 Task: Search one way flight ticket for 4 adults, 2 children, 2 infants in seat and 1 infant on lap in economy from Billings: Billings Logan International Airport to Jackson: Jackson Hole Airport on 5-2-2023. Choice of flights is Westjet. Price is upto 90000. Outbound departure time preference is 16:30.
Action: Mouse moved to (323, 279)
Screenshot: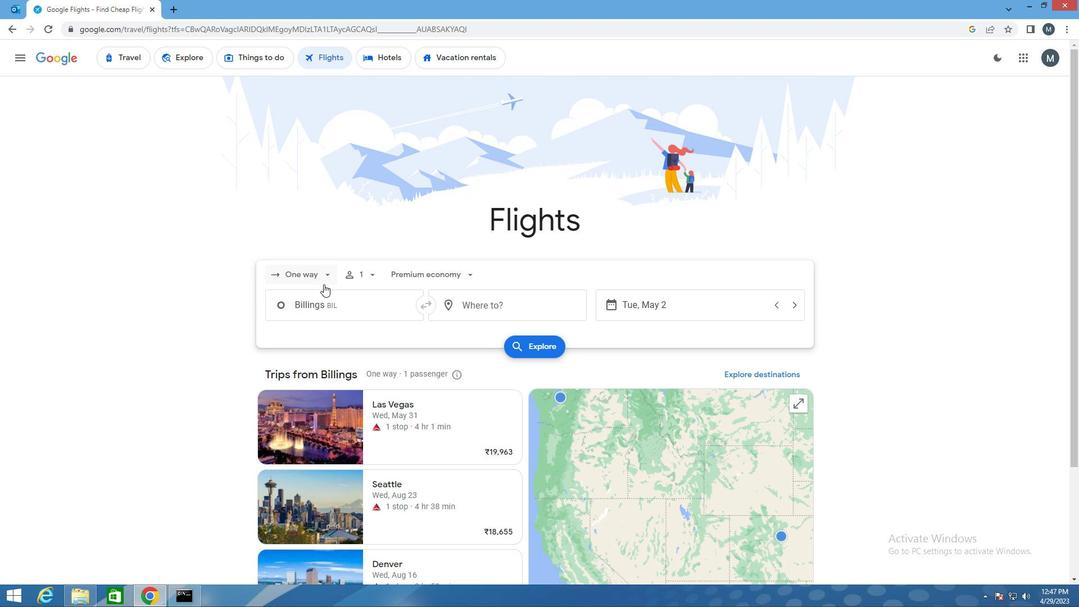 
Action: Mouse pressed left at (323, 279)
Screenshot: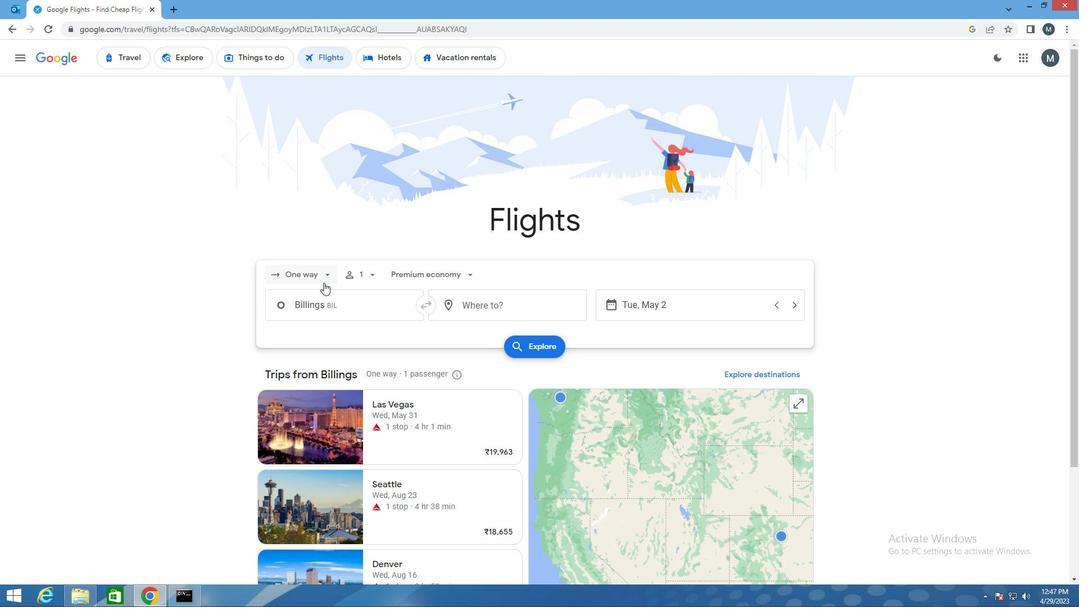 
Action: Mouse moved to (330, 330)
Screenshot: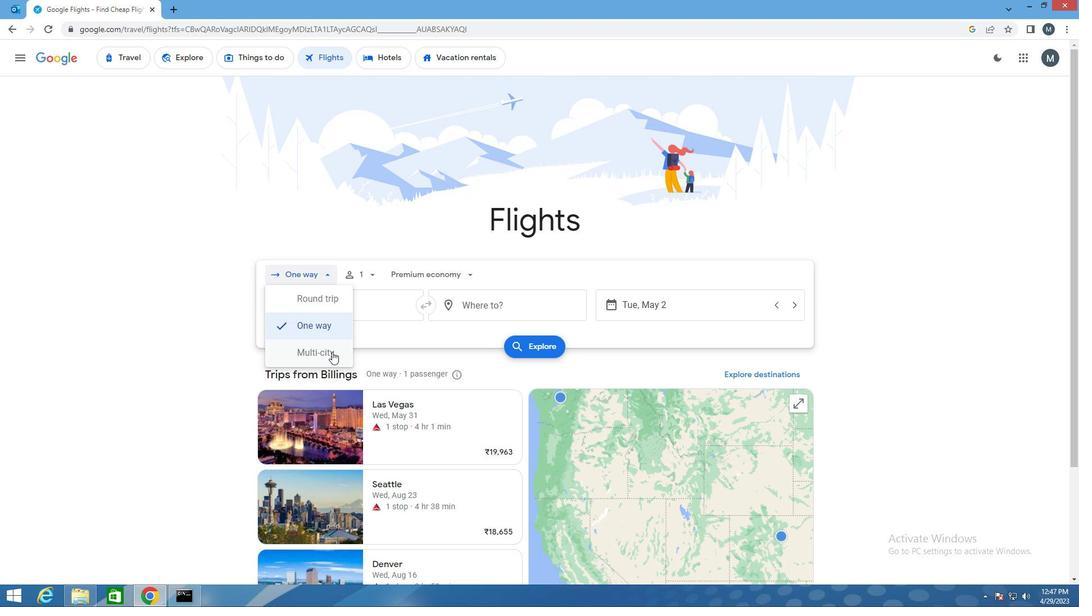 
Action: Mouse pressed left at (330, 330)
Screenshot: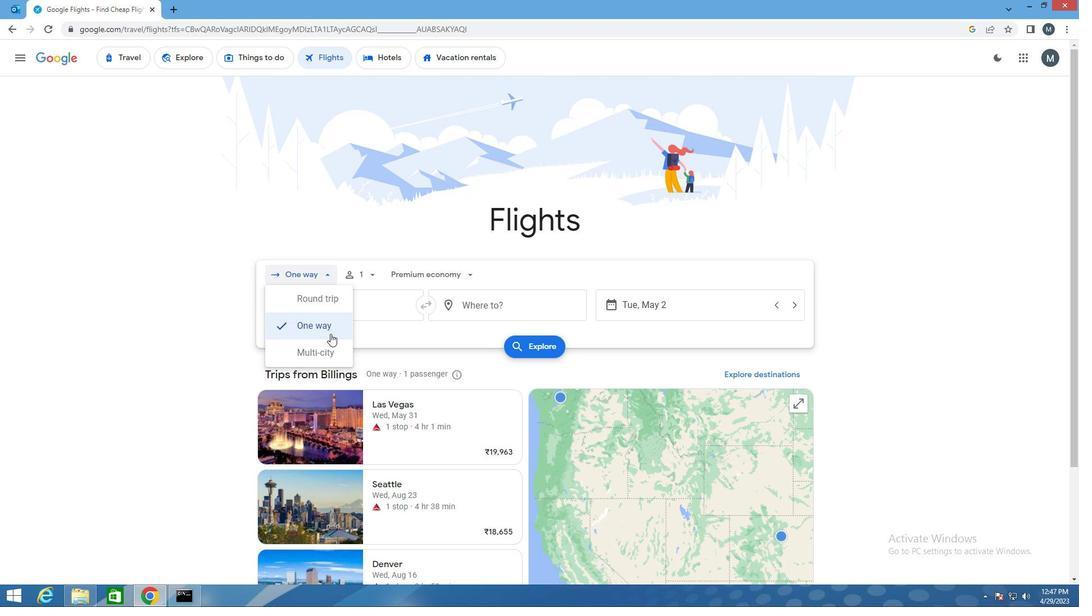 
Action: Mouse moved to (374, 282)
Screenshot: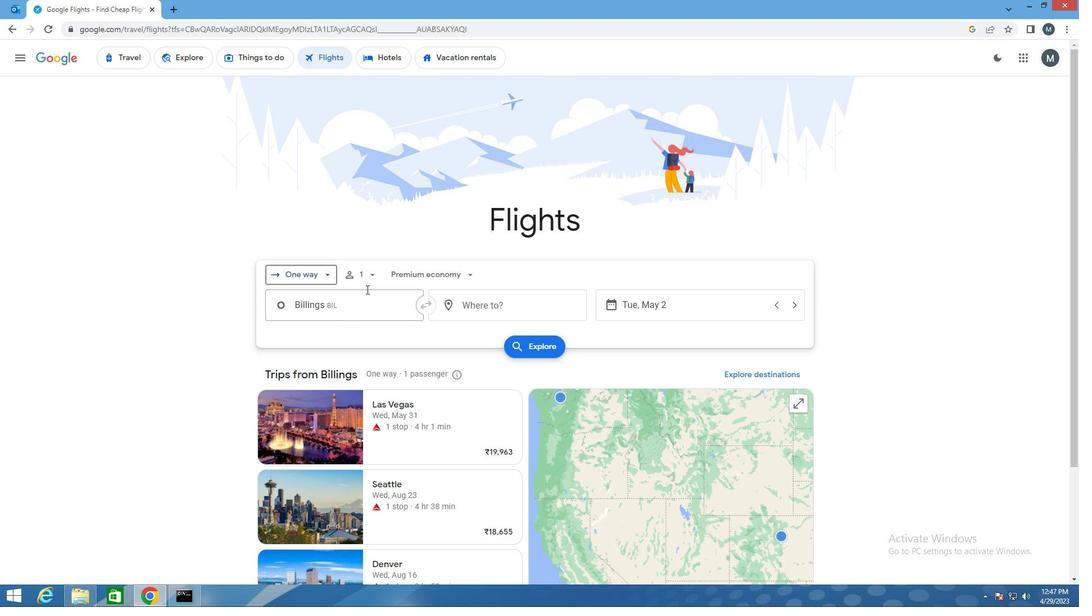
Action: Mouse pressed left at (374, 282)
Screenshot: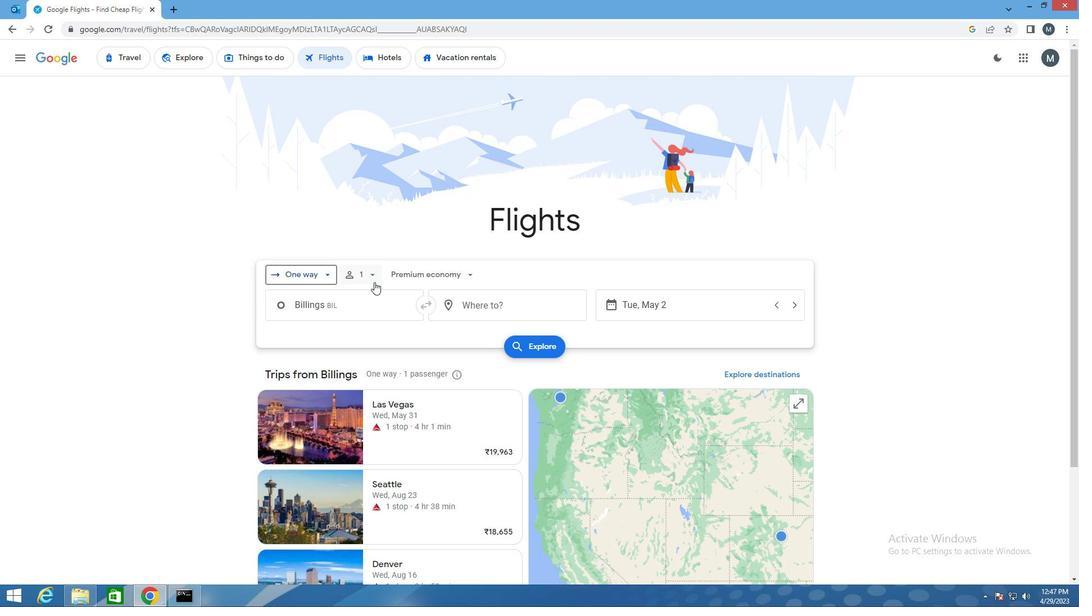 
Action: Mouse moved to (466, 301)
Screenshot: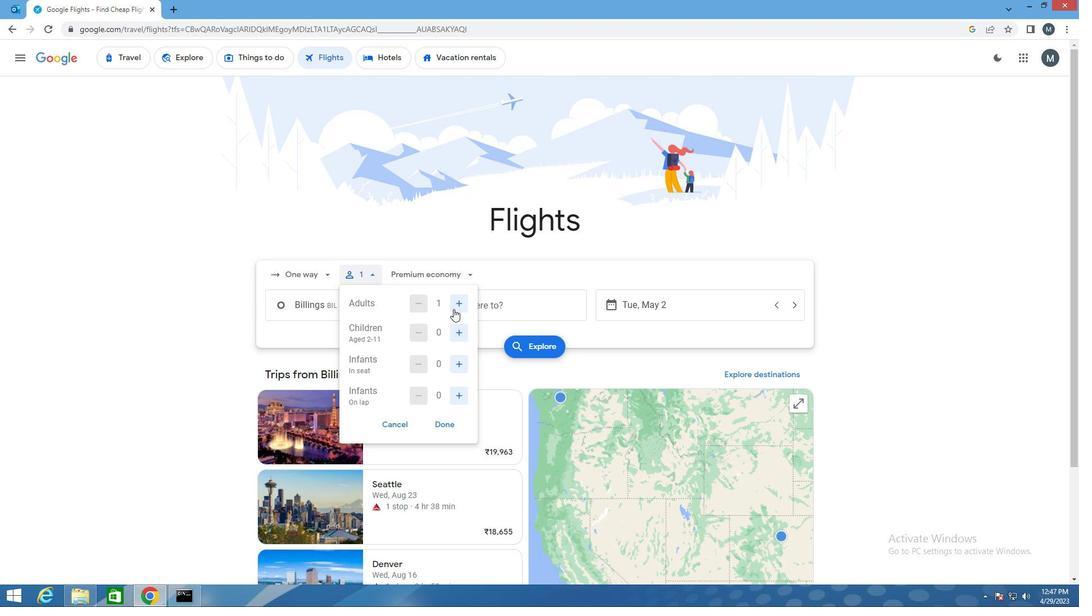 
Action: Mouse pressed left at (466, 301)
Screenshot: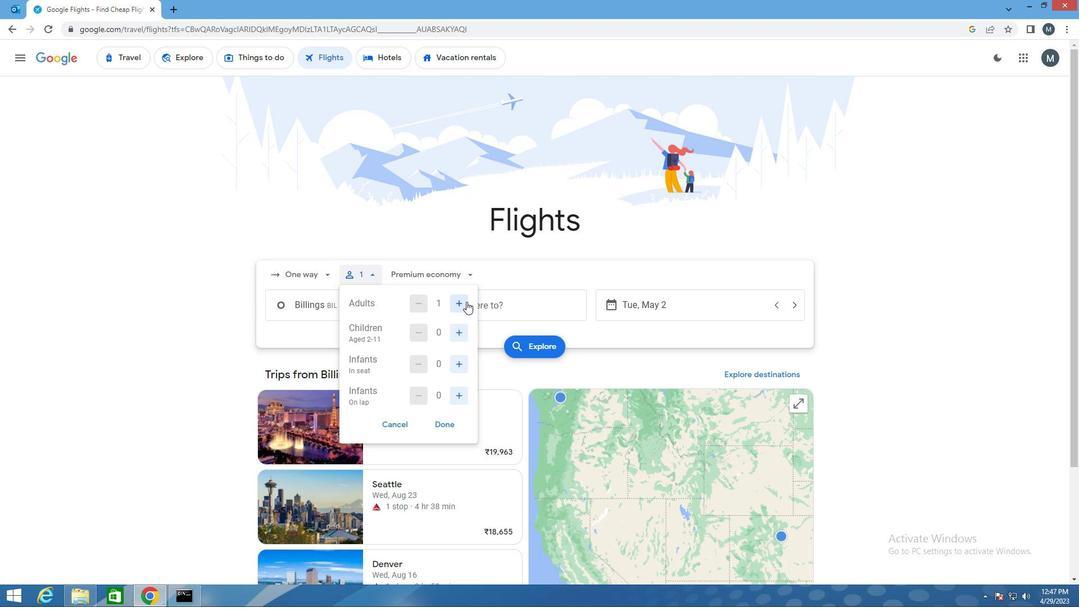 
Action: Mouse moved to (466, 301)
Screenshot: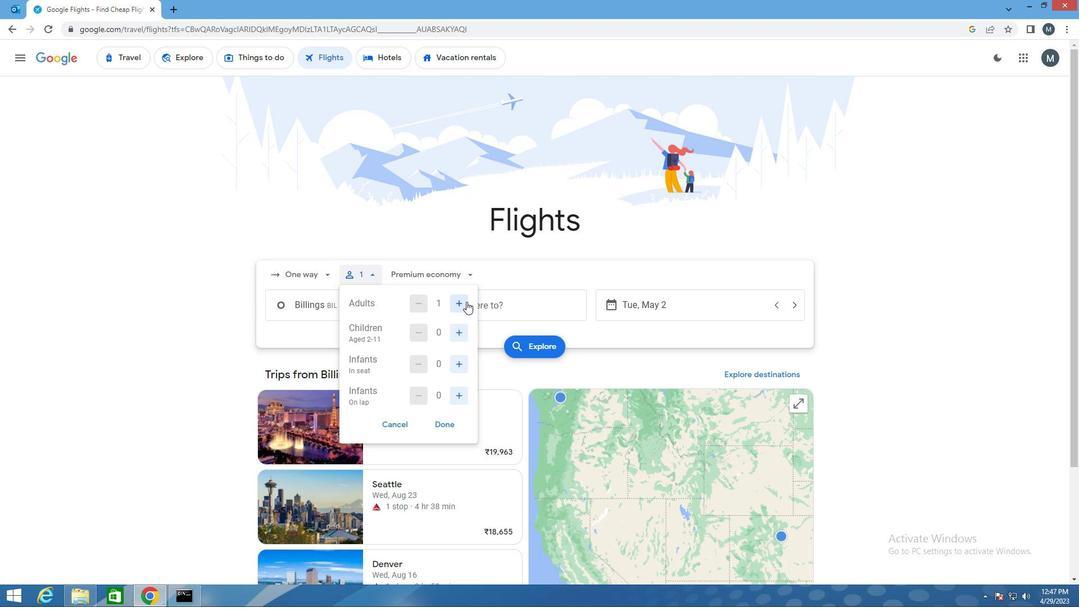 
Action: Mouse pressed left at (466, 301)
Screenshot: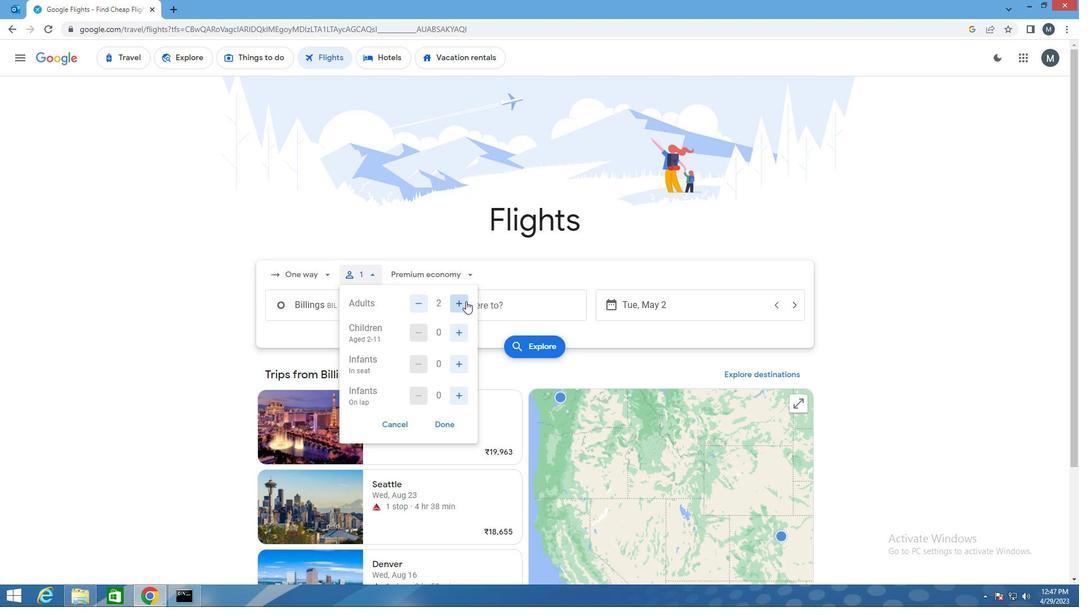 
Action: Mouse pressed left at (466, 301)
Screenshot: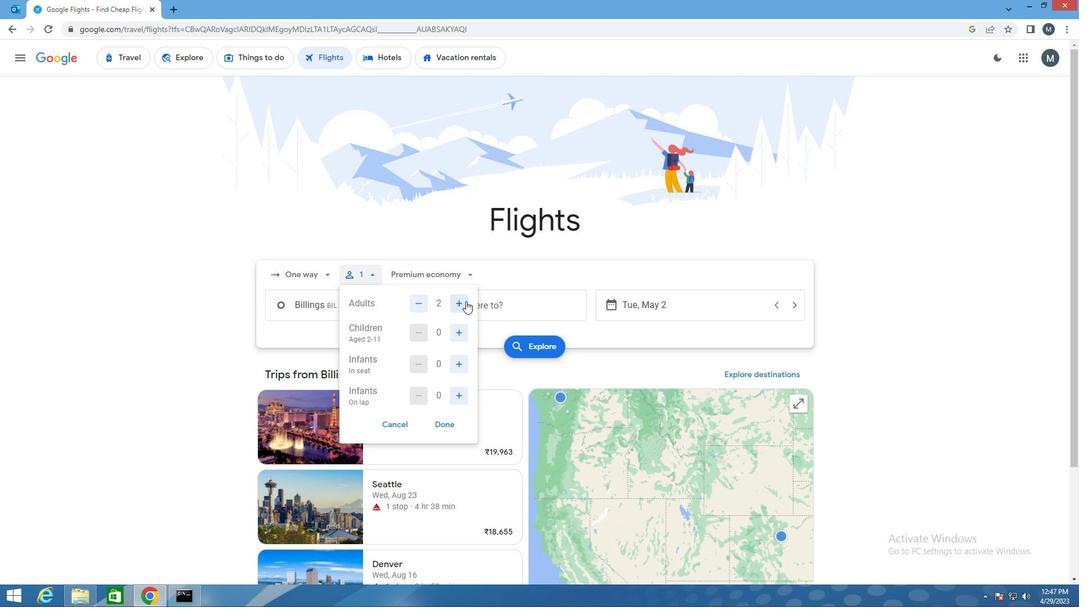 
Action: Mouse moved to (463, 330)
Screenshot: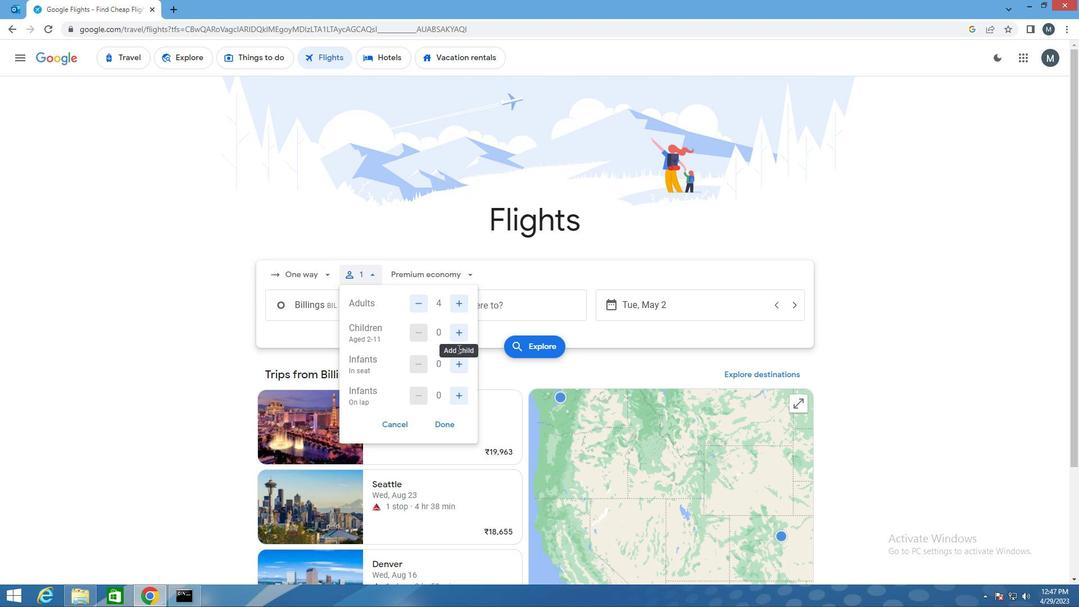 
Action: Mouse pressed left at (463, 330)
Screenshot: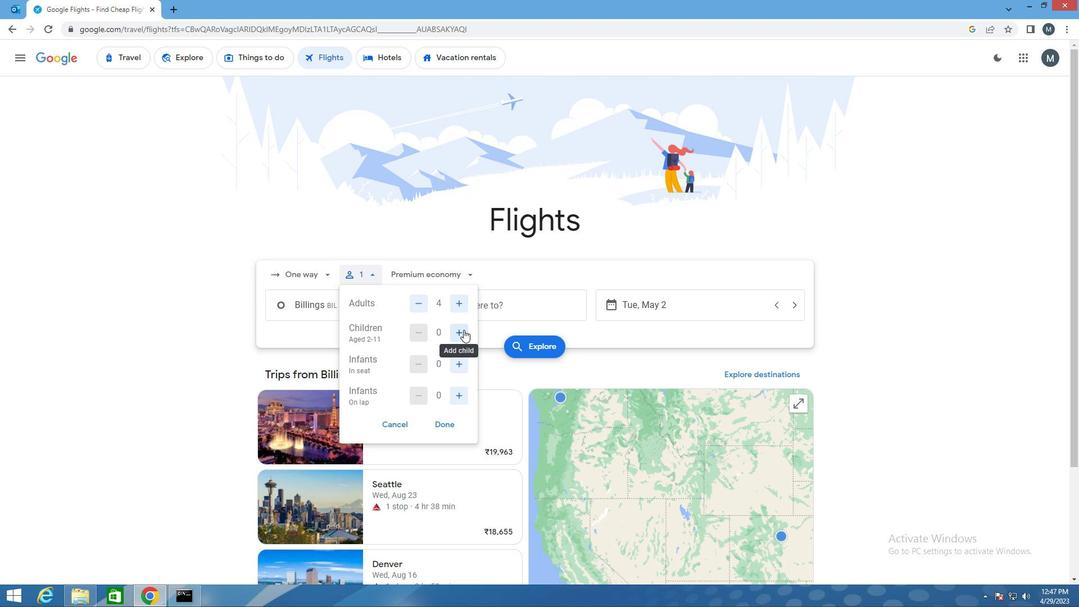 
Action: Mouse pressed left at (463, 330)
Screenshot: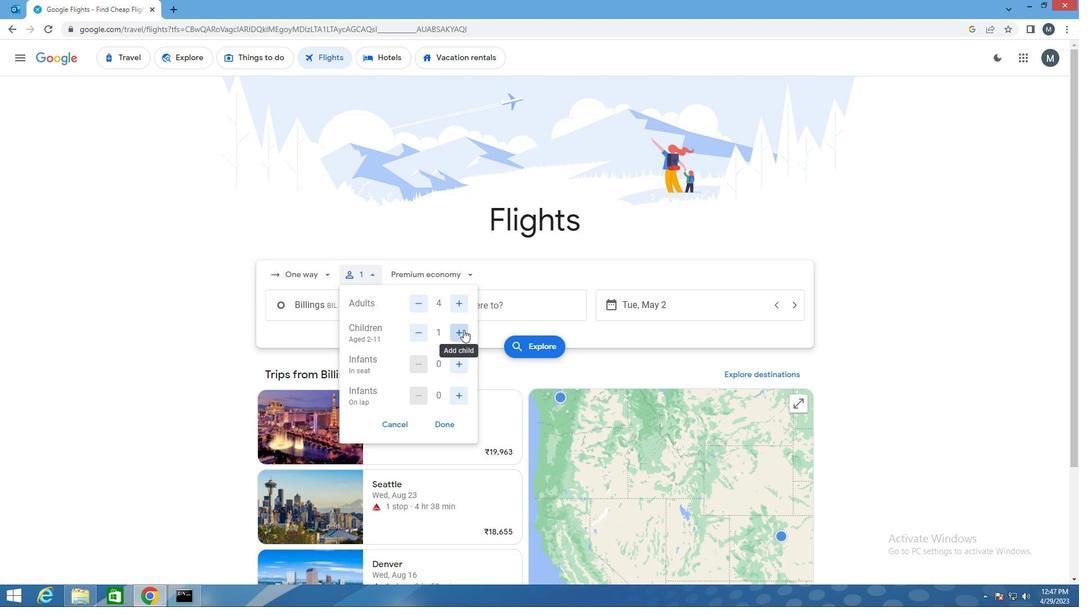 
Action: Mouse moved to (457, 363)
Screenshot: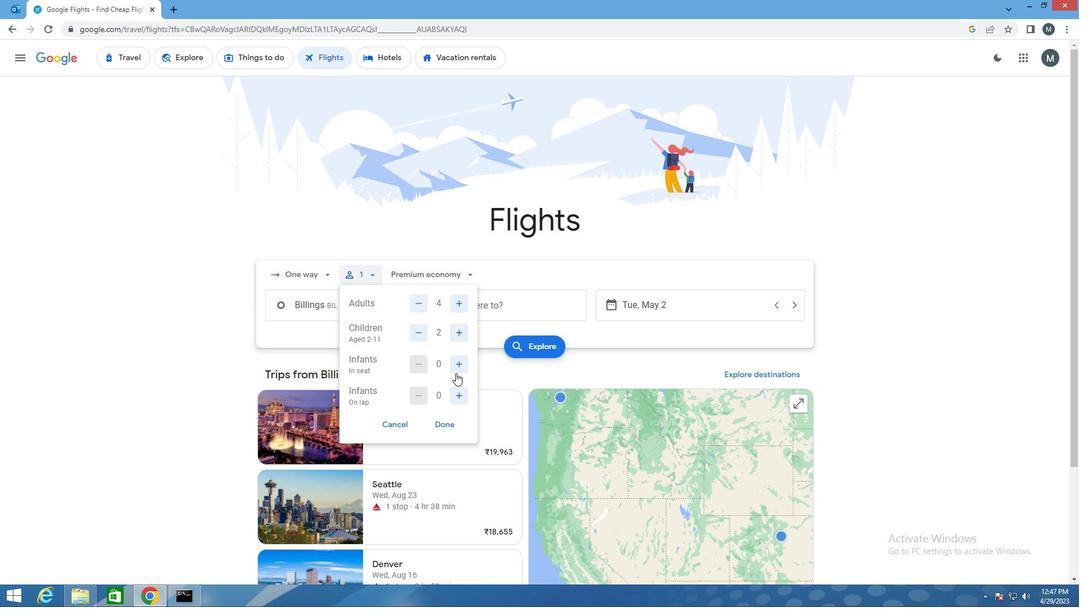 
Action: Mouse pressed left at (457, 363)
Screenshot: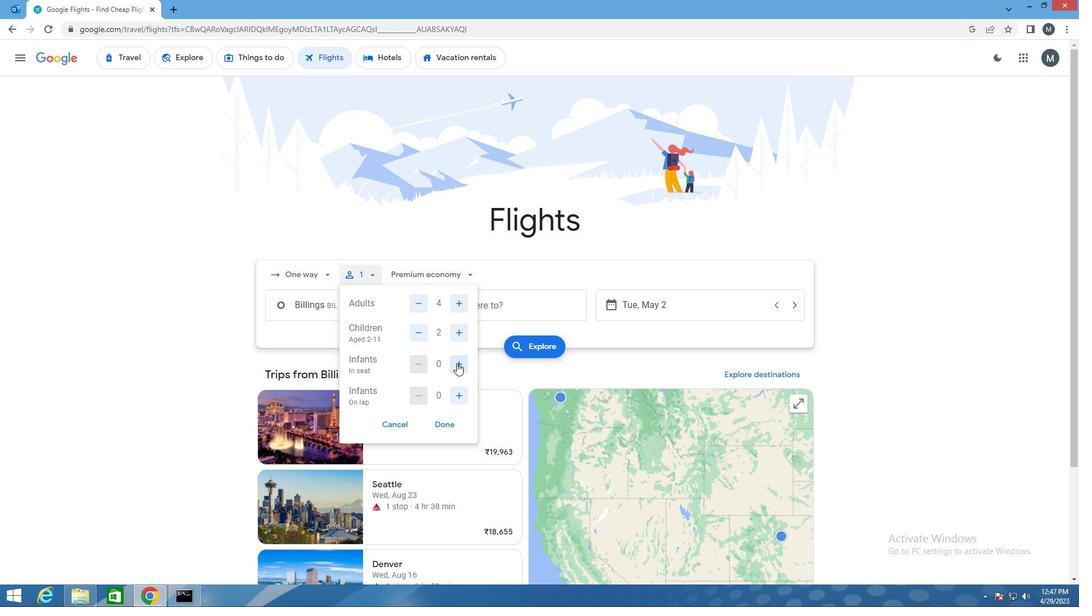 
Action: Mouse pressed left at (457, 363)
Screenshot: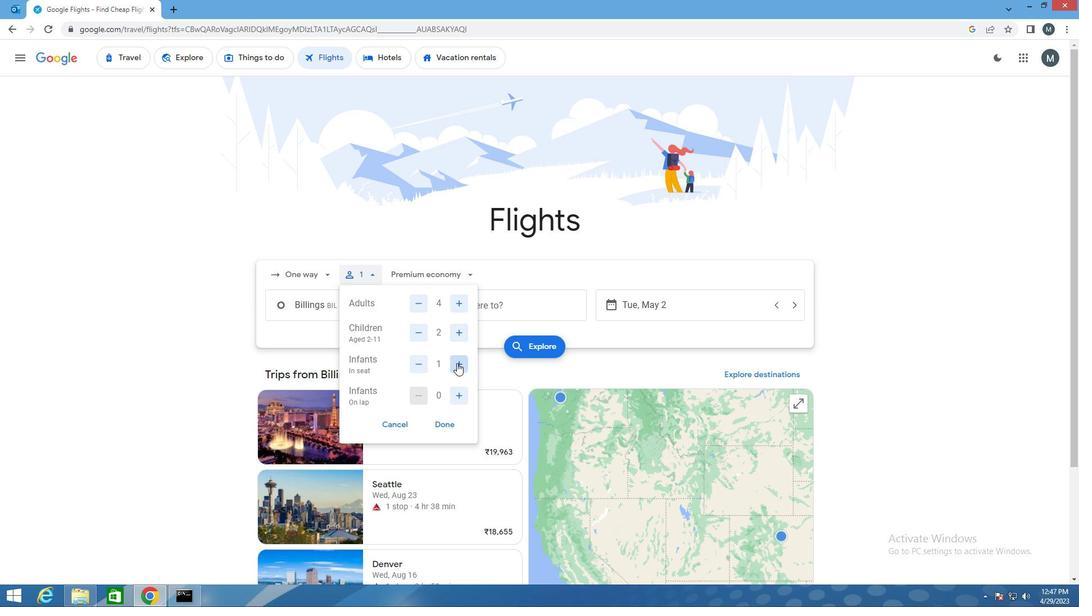 
Action: Mouse moved to (452, 396)
Screenshot: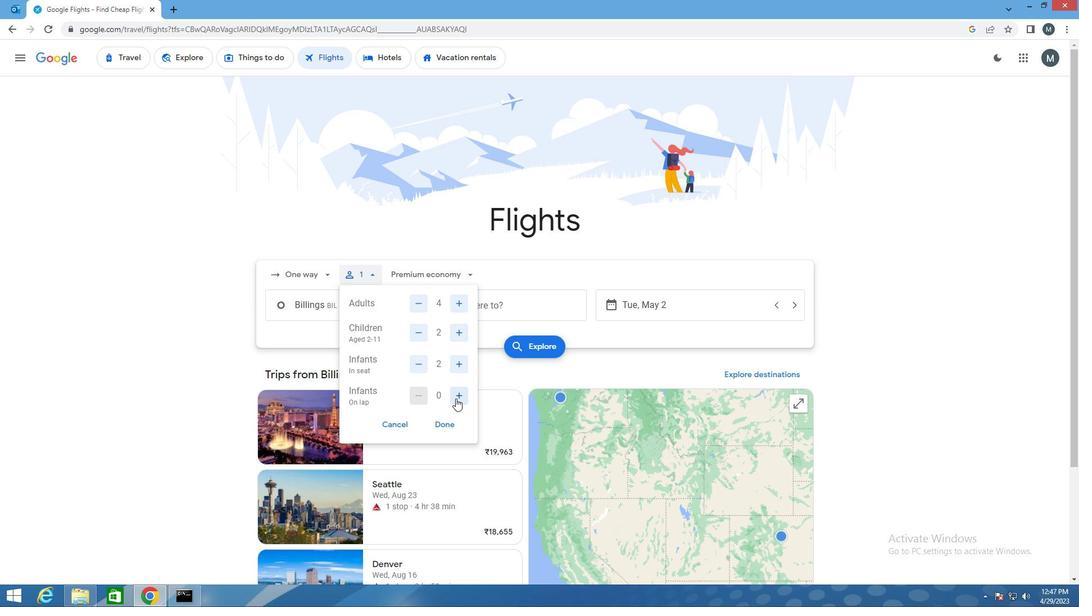 
Action: Mouse pressed left at (452, 396)
Screenshot: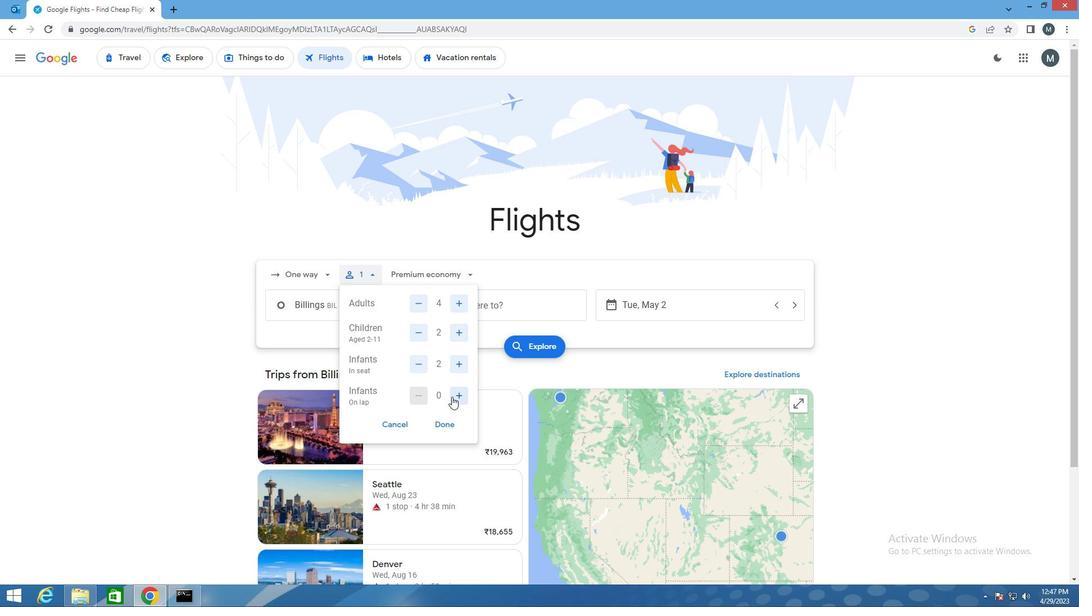 
Action: Mouse moved to (453, 430)
Screenshot: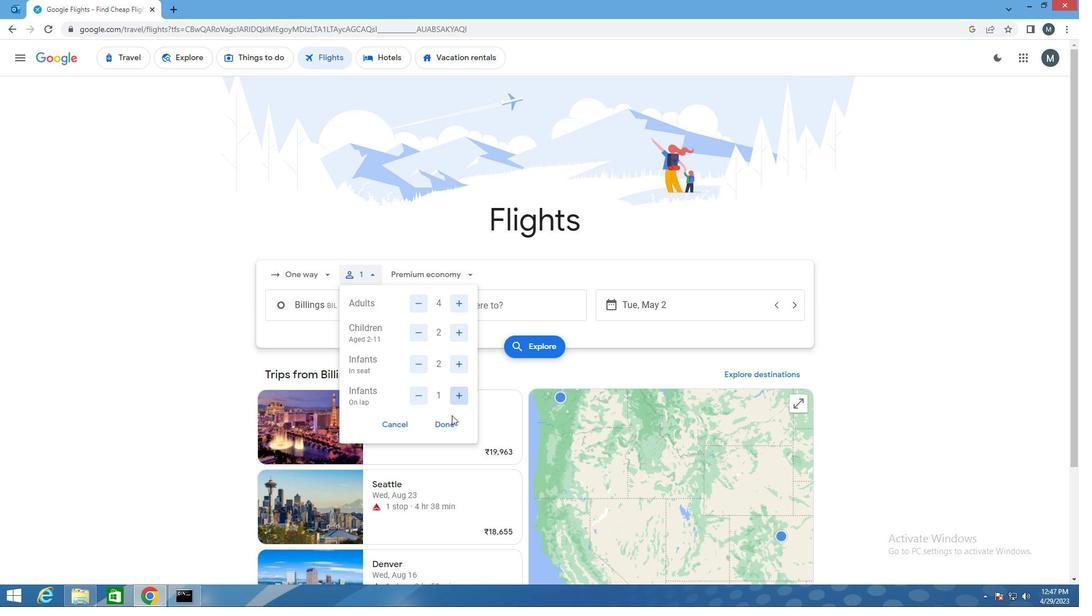 
Action: Mouse pressed left at (453, 430)
Screenshot: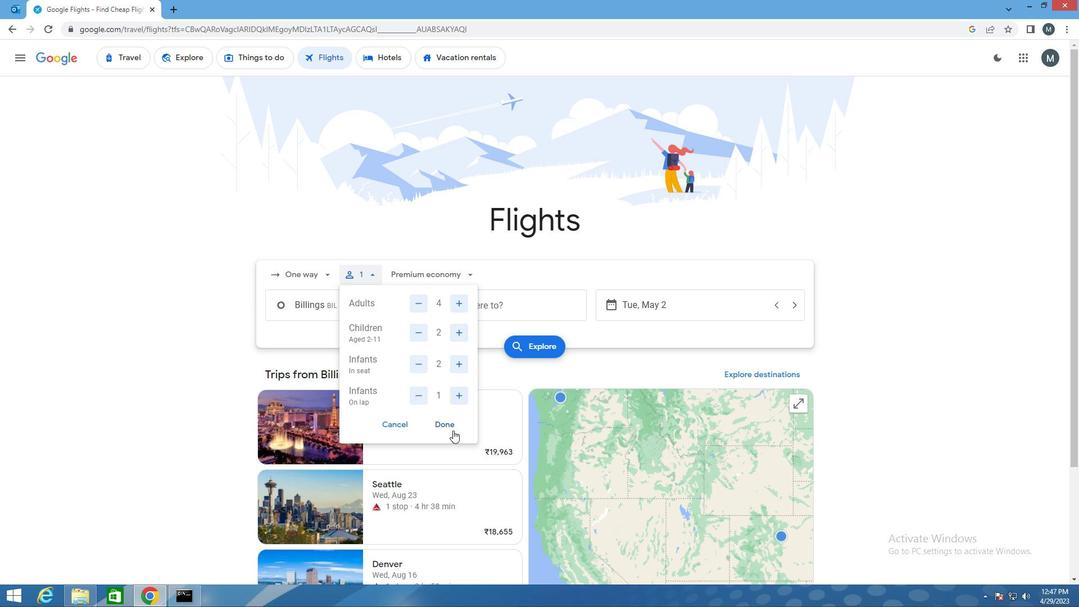 
Action: Mouse moved to (444, 278)
Screenshot: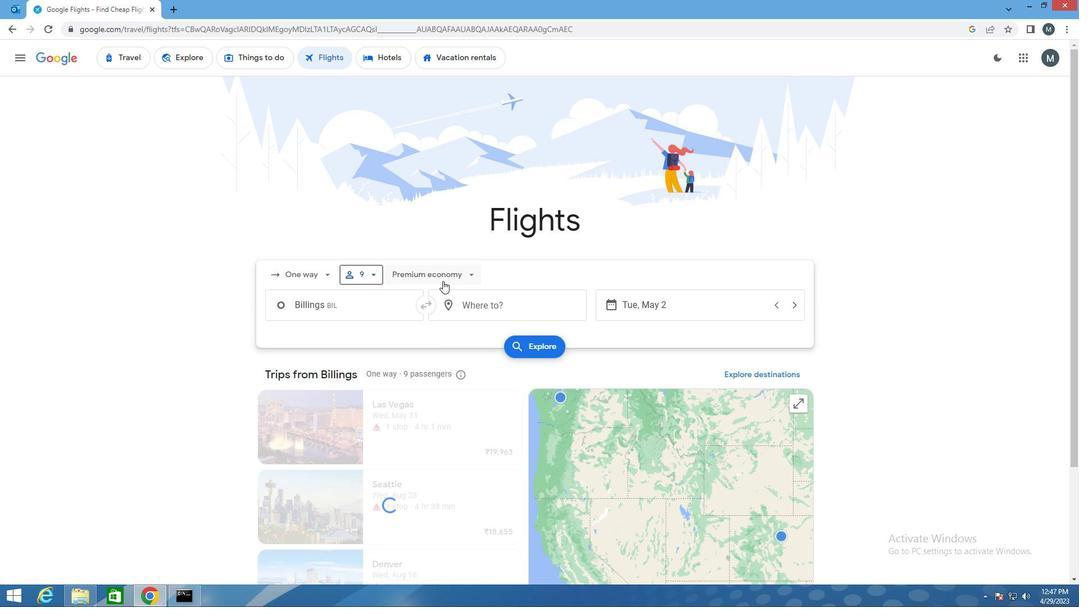 
Action: Mouse pressed left at (444, 278)
Screenshot: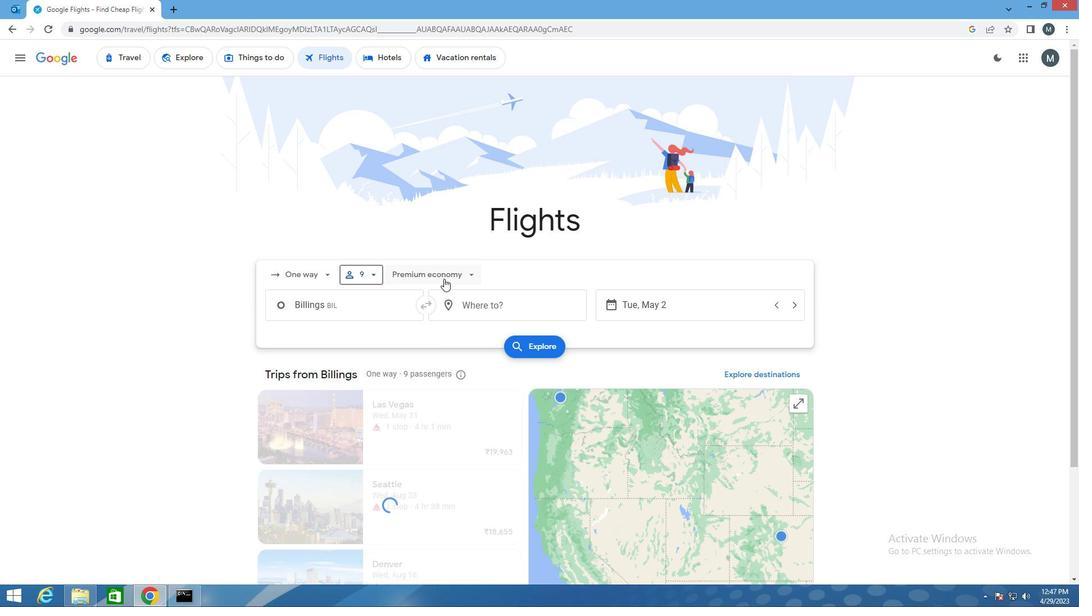 
Action: Mouse moved to (442, 294)
Screenshot: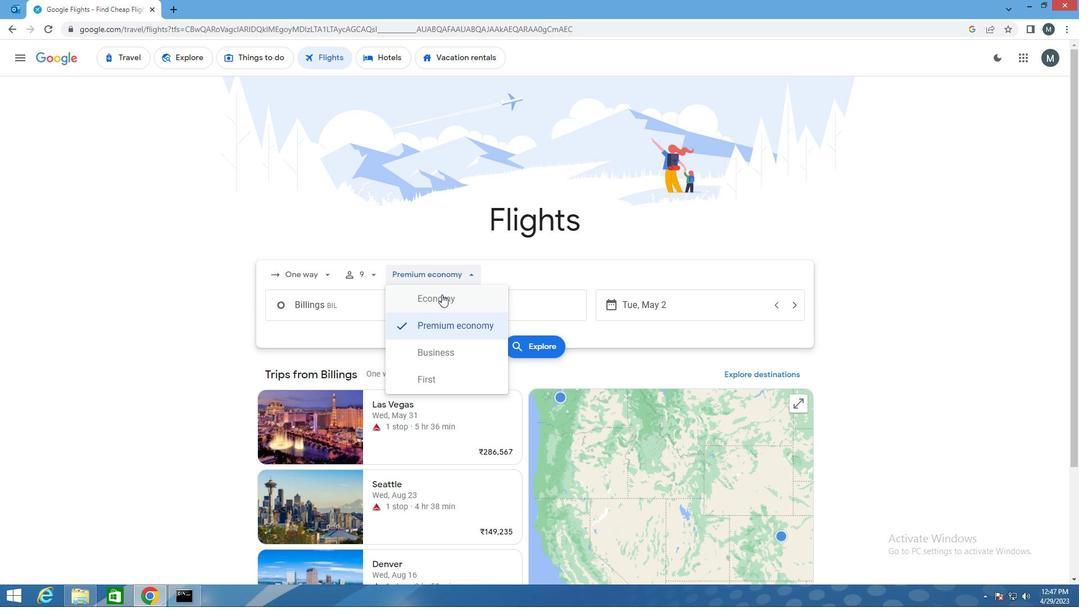 
Action: Mouse pressed left at (442, 294)
Screenshot: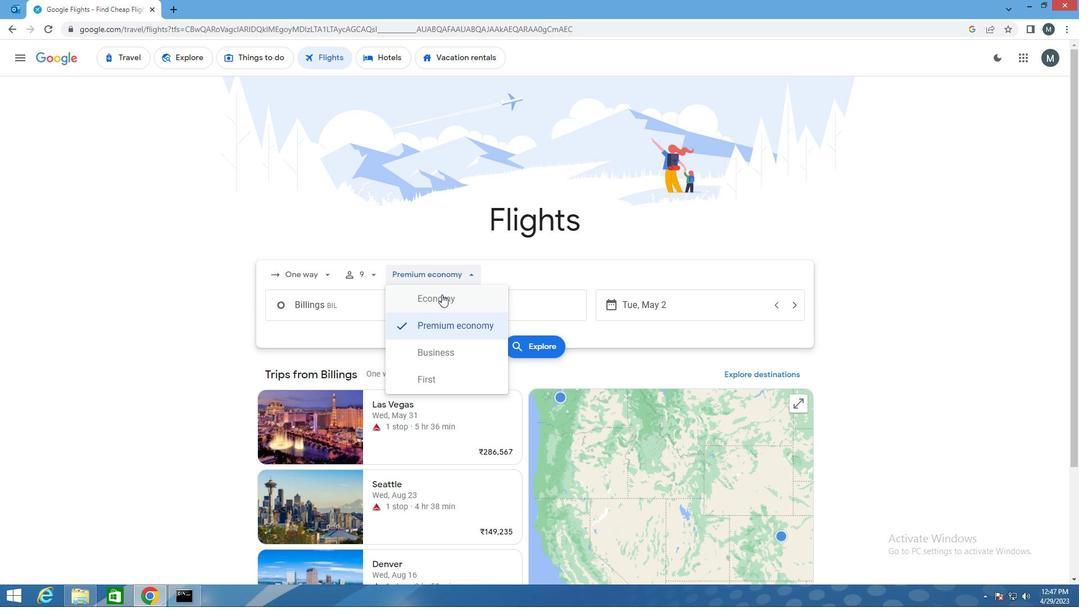 
Action: Mouse moved to (375, 305)
Screenshot: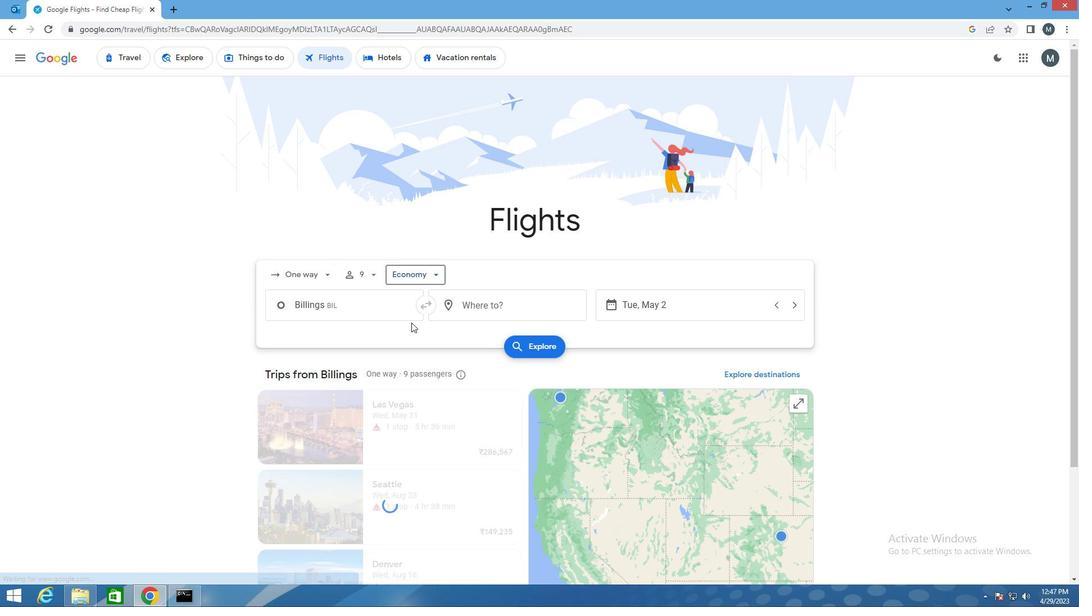 
Action: Mouse pressed left at (375, 305)
Screenshot: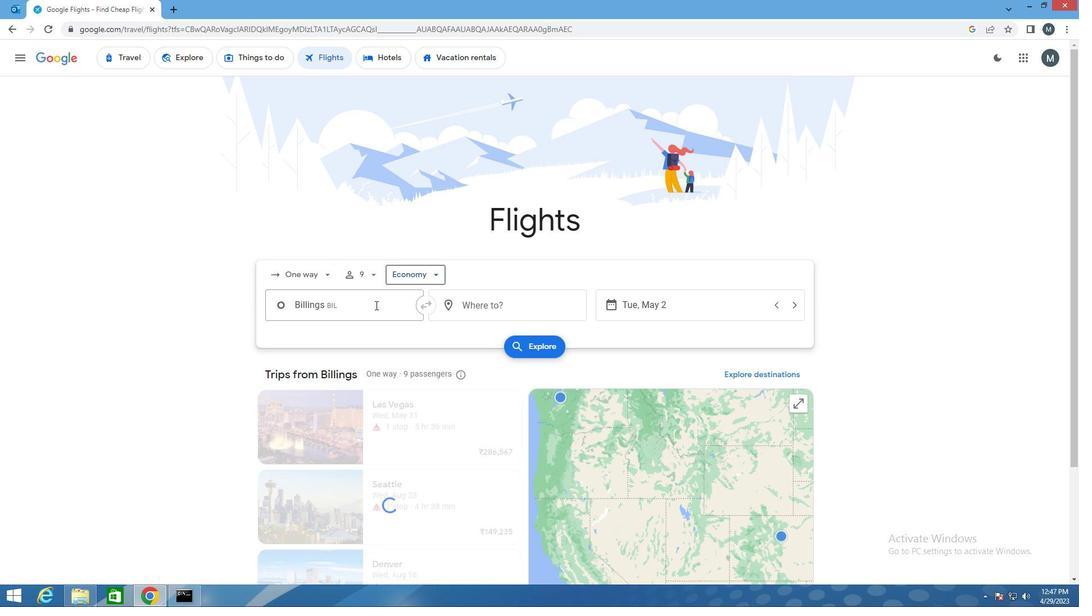 
Action: Mouse moved to (378, 369)
Screenshot: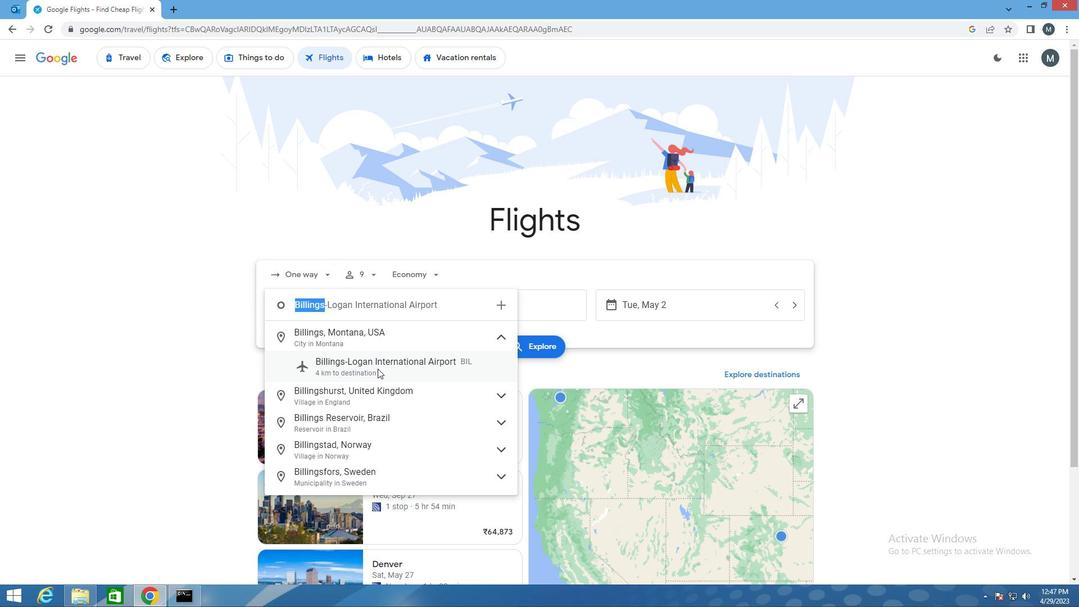 
Action: Mouse pressed left at (378, 369)
Screenshot: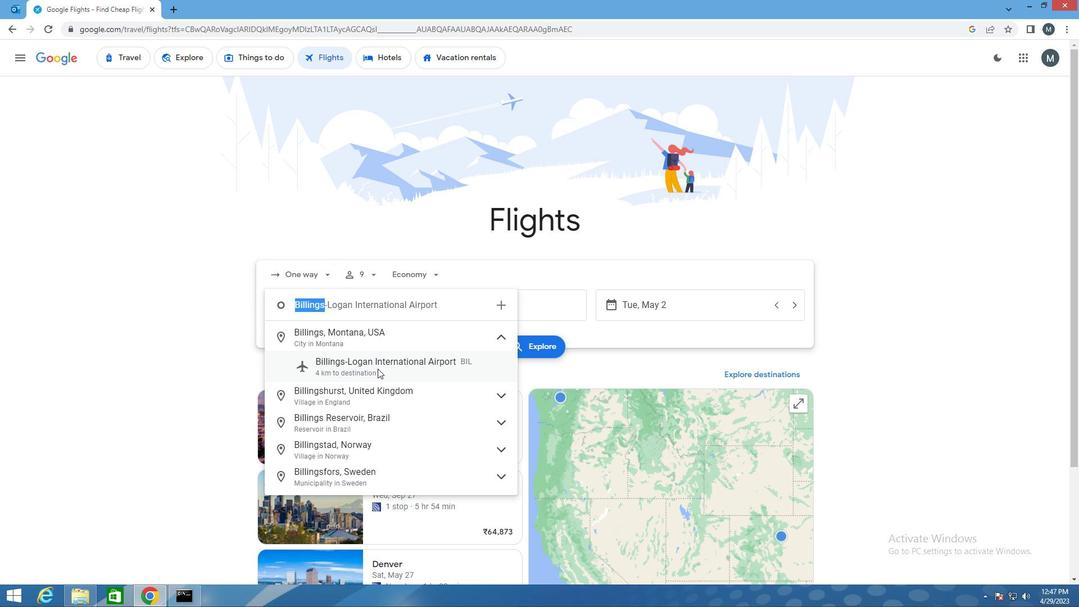 
Action: Mouse moved to (494, 304)
Screenshot: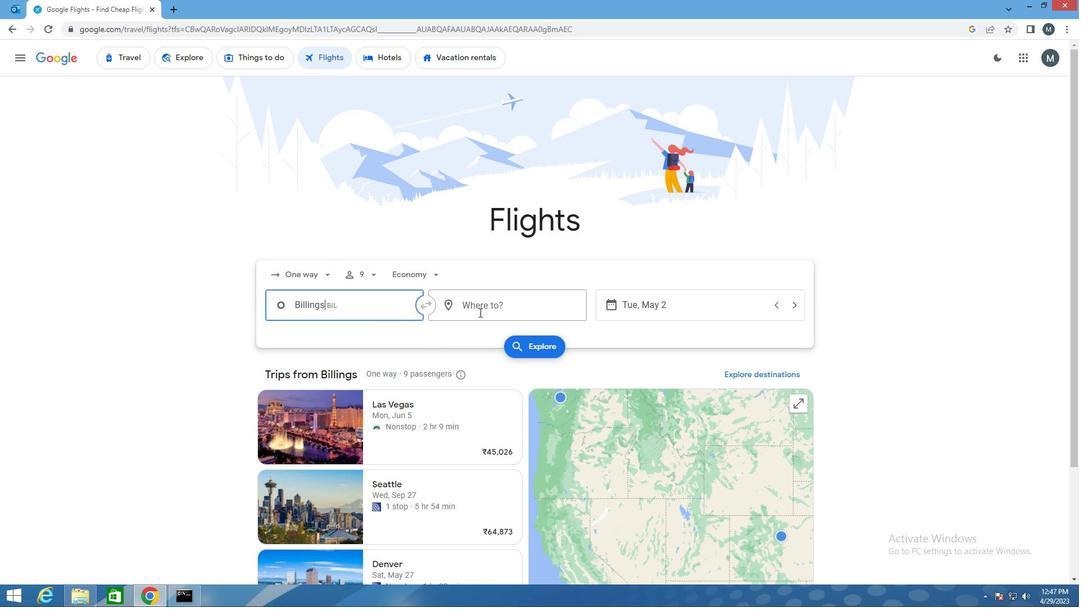 
Action: Mouse pressed left at (494, 304)
Screenshot: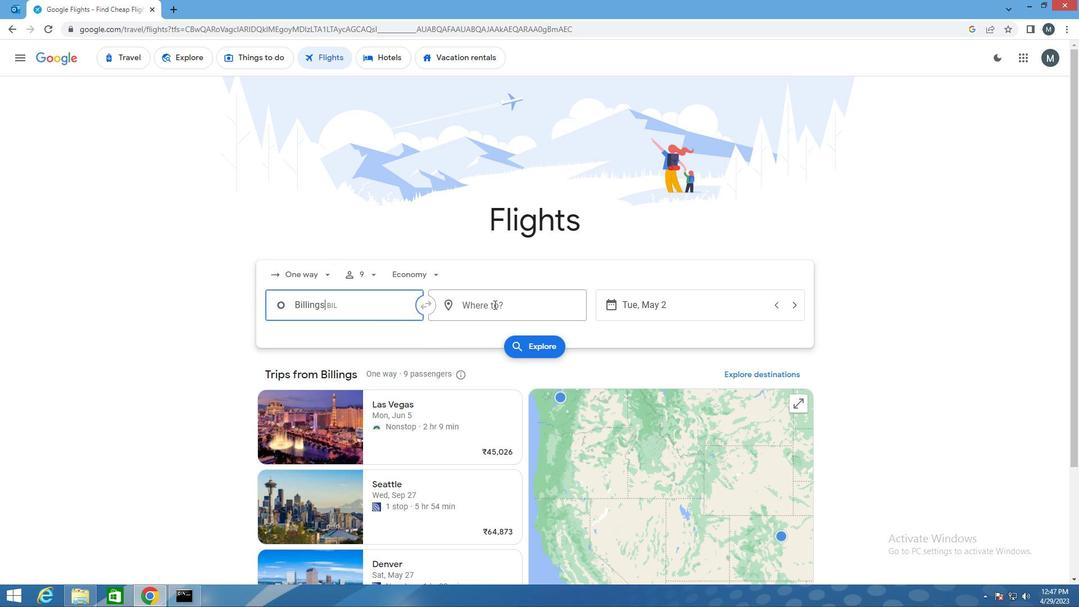 
Action: Mouse moved to (490, 322)
Screenshot: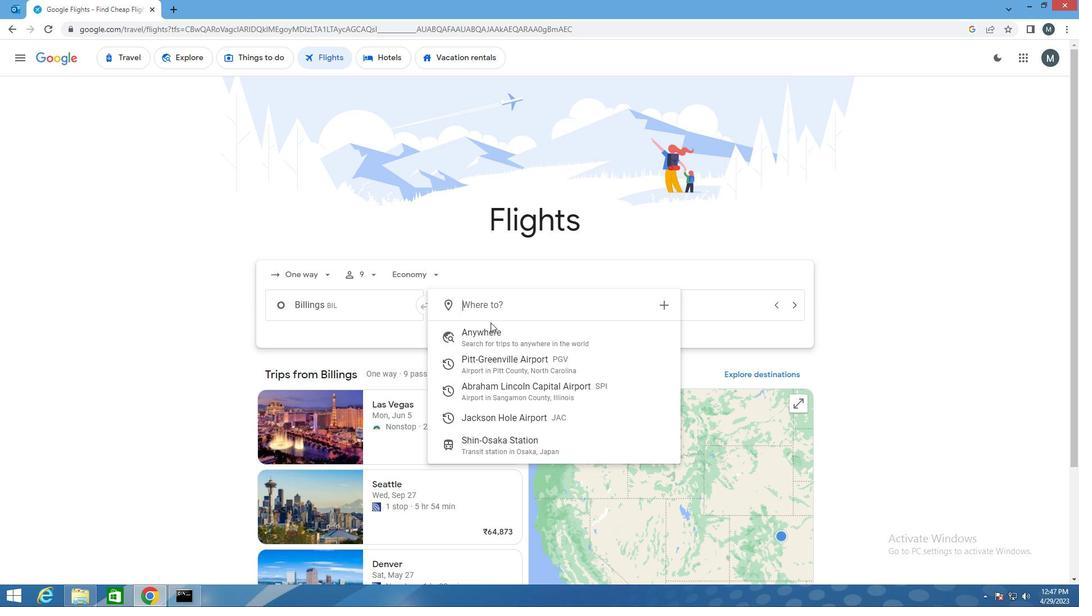 
Action: Key pressed j
Screenshot: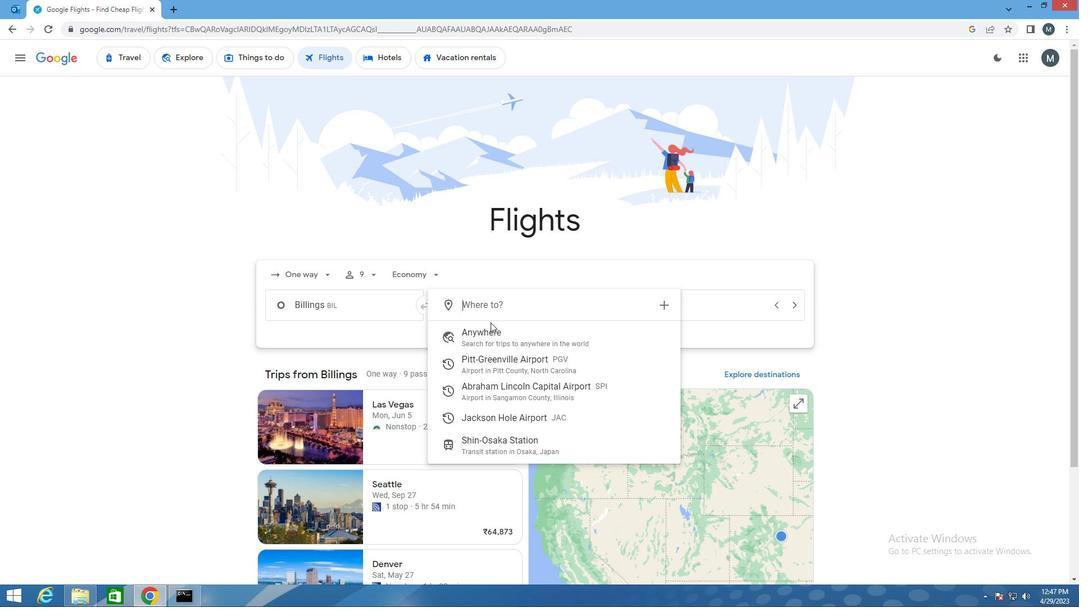 
Action: Mouse moved to (489, 323)
Screenshot: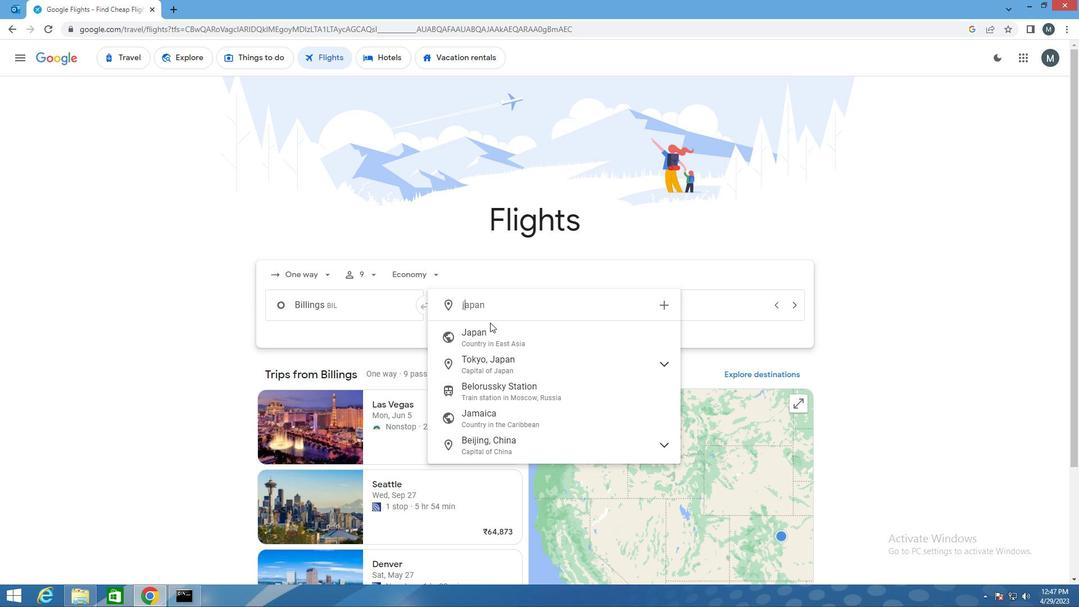 
Action: Key pressed ac
Screenshot: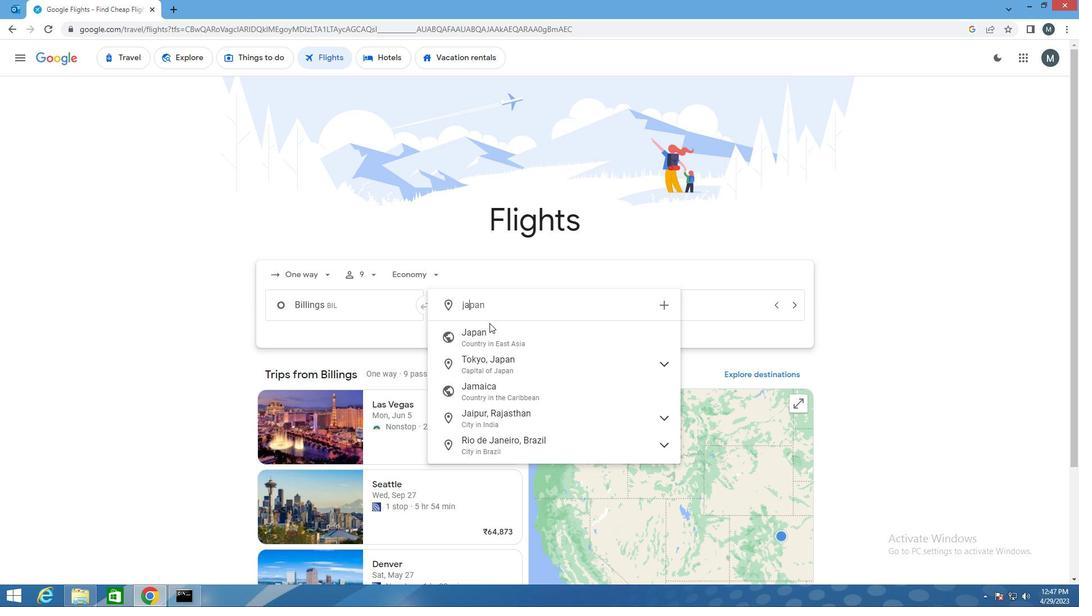 
Action: Mouse moved to (489, 323)
Screenshot: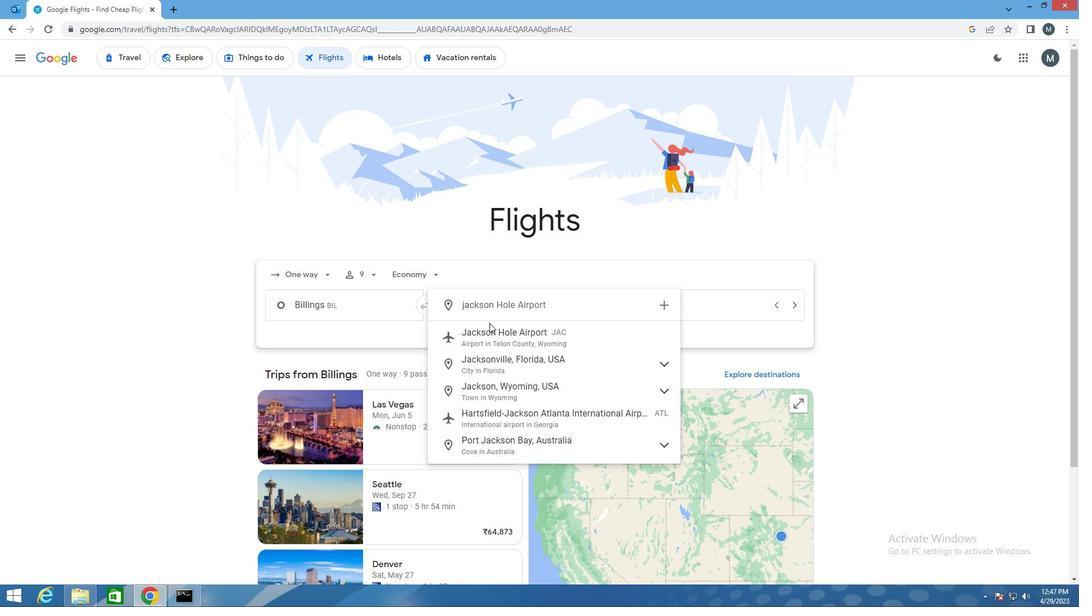 
Action: Key pressed <Key.enter>
Screenshot: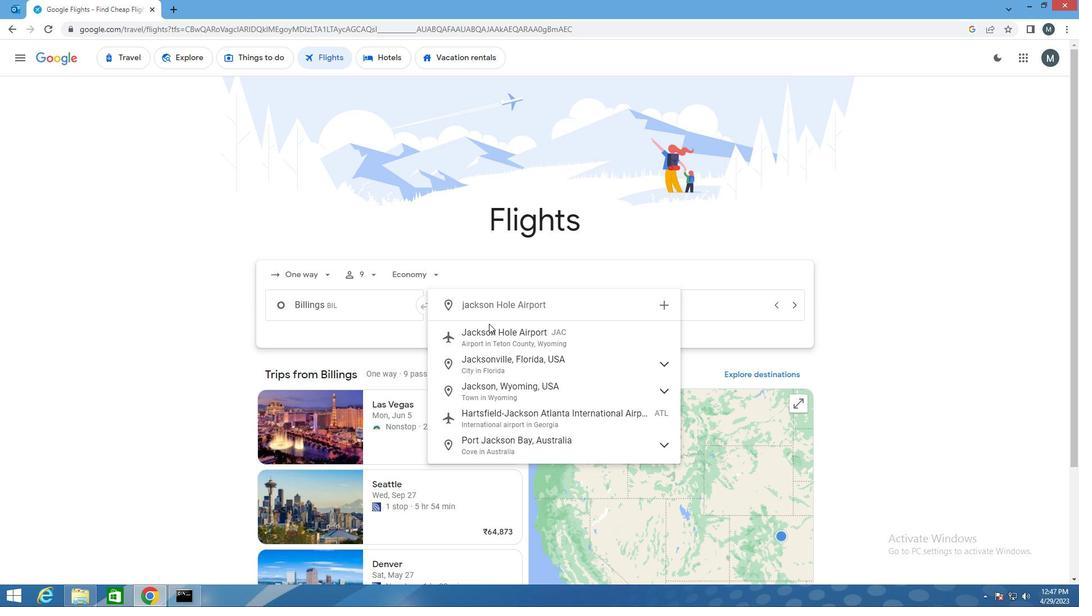 
Action: Mouse moved to (639, 307)
Screenshot: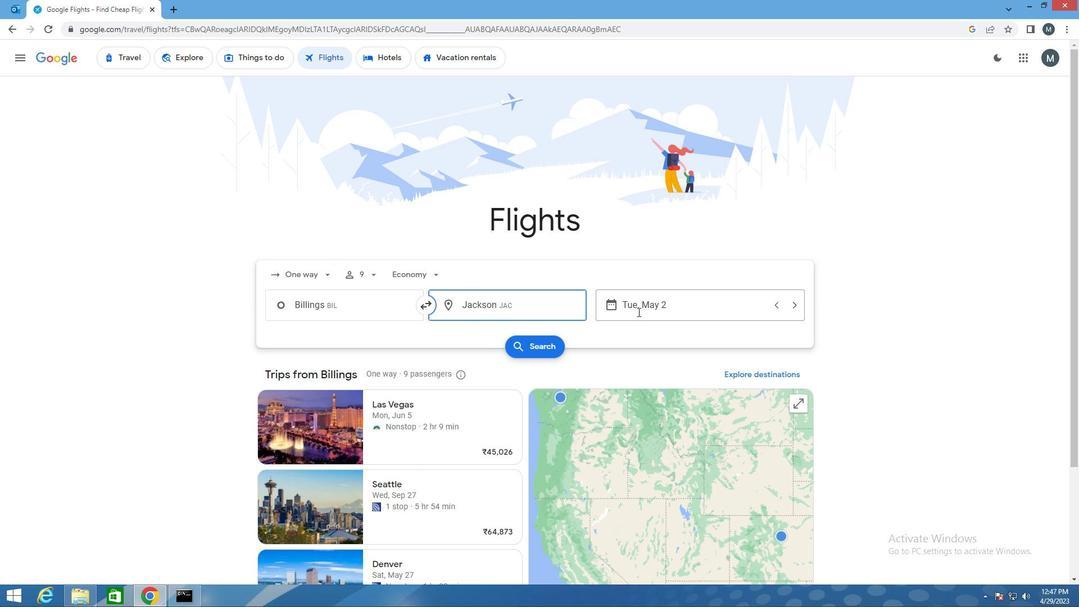 
Action: Mouse pressed left at (639, 307)
Screenshot: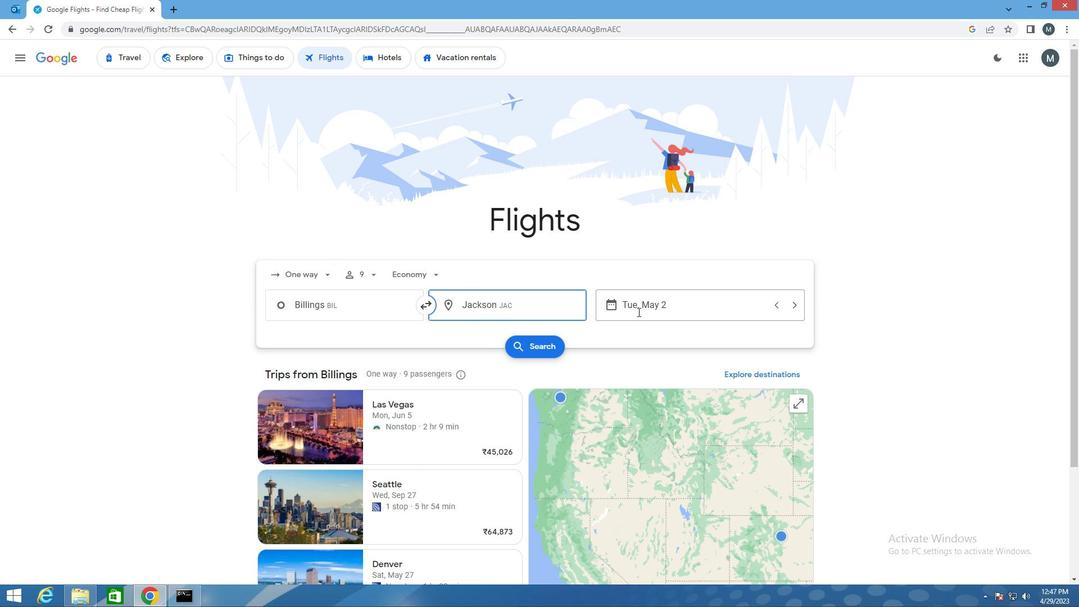
Action: Mouse moved to (669, 379)
Screenshot: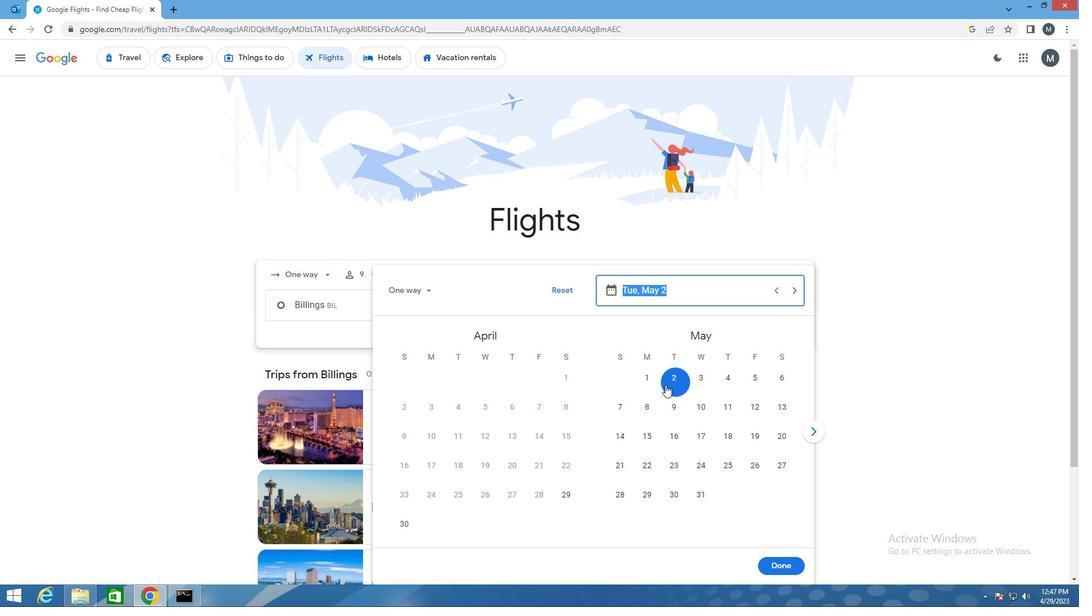 
Action: Mouse pressed left at (669, 379)
Screenshot: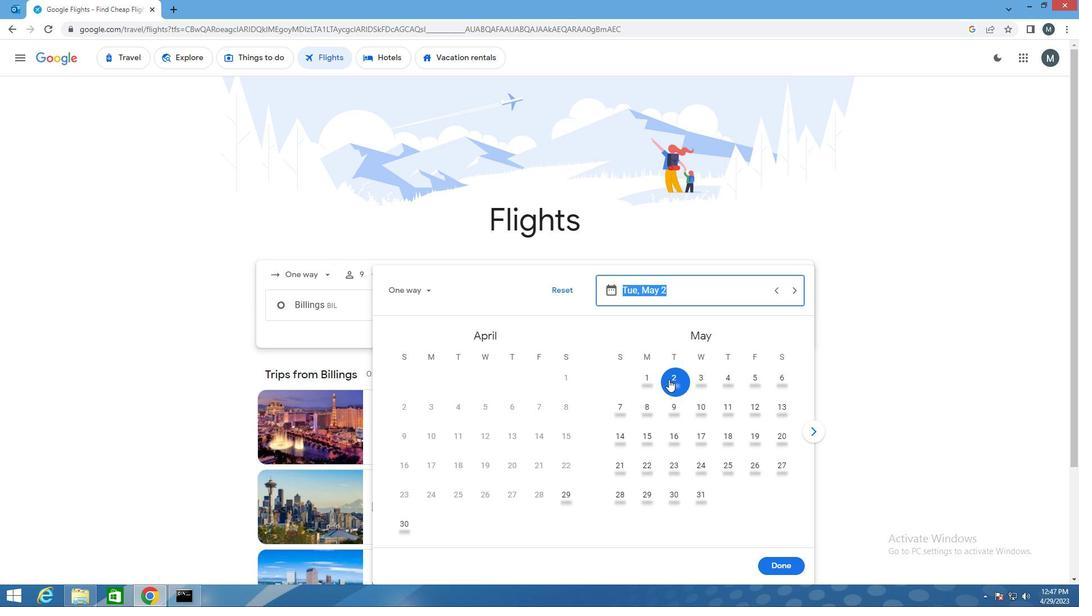 
Action: Mouse moved to (783, 567)
Screenshot: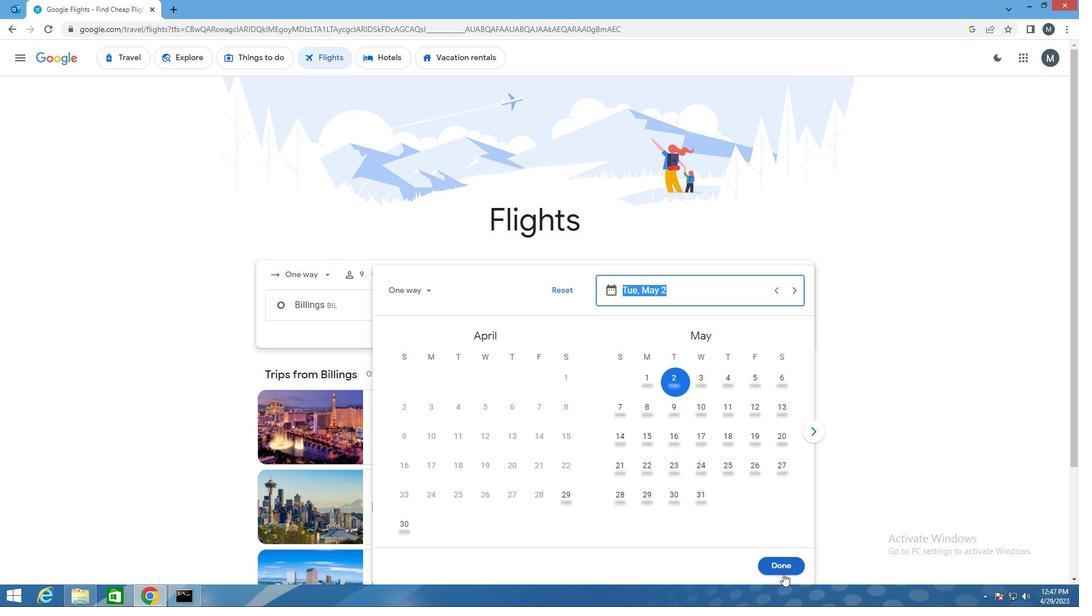 
Action: Mouse pressed left at (783, 567)
Screenshot: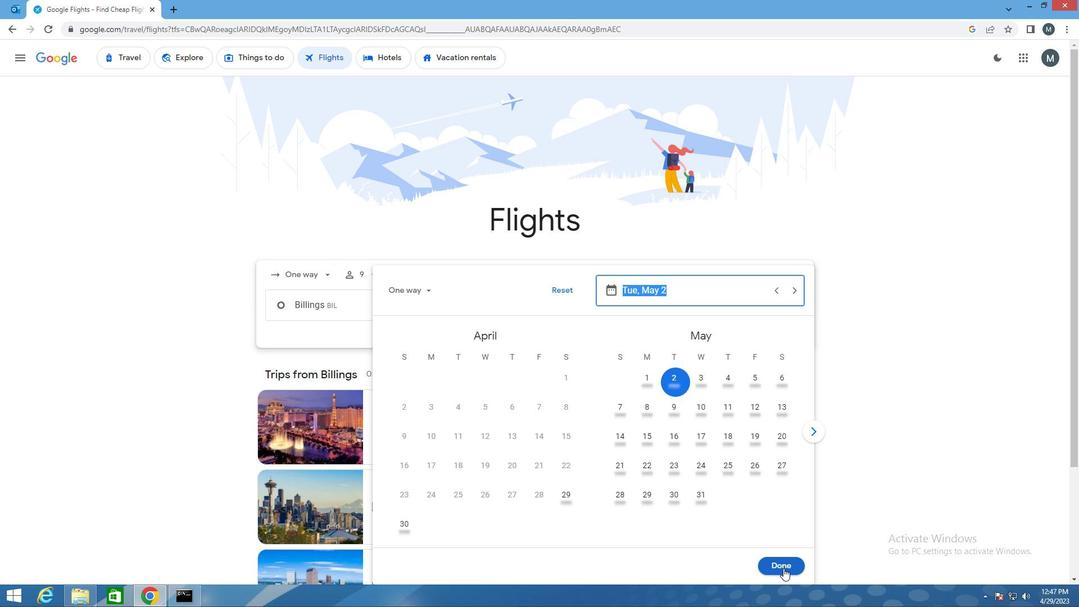 
Action: Mouse moved to (531, 349)
Screenshot: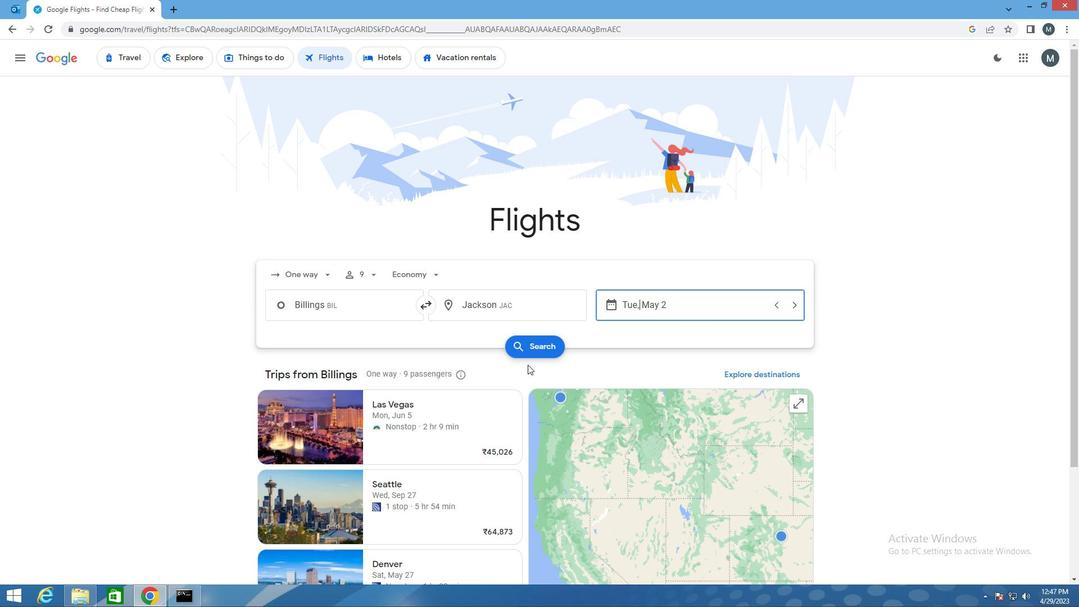 
Action: Mouse pressed left at (531, 349)
Screenshot: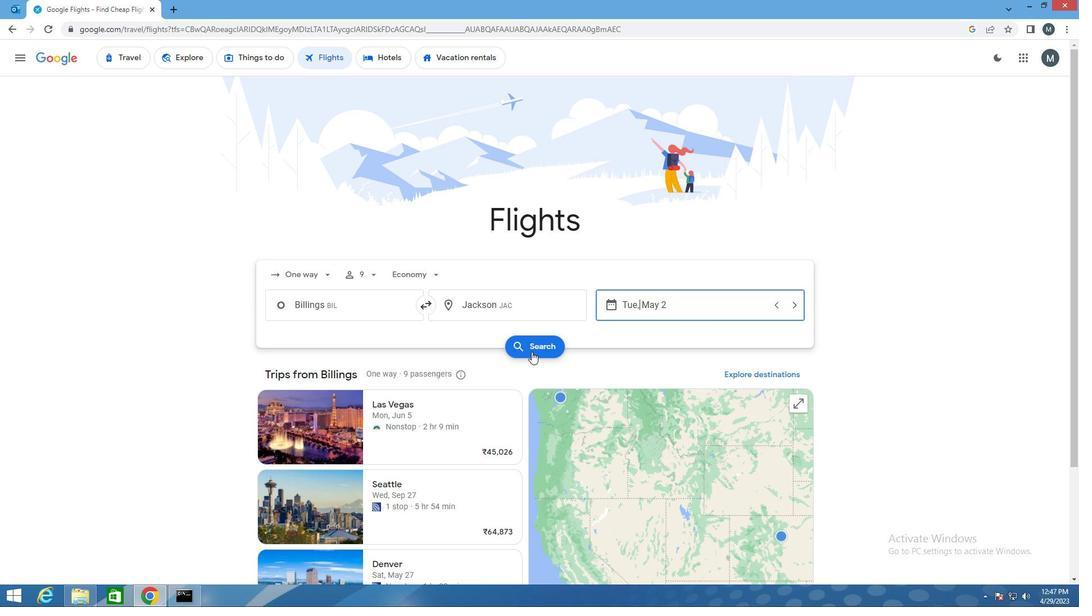 
Action: Mouse moved to (263, 154)
Screenshot: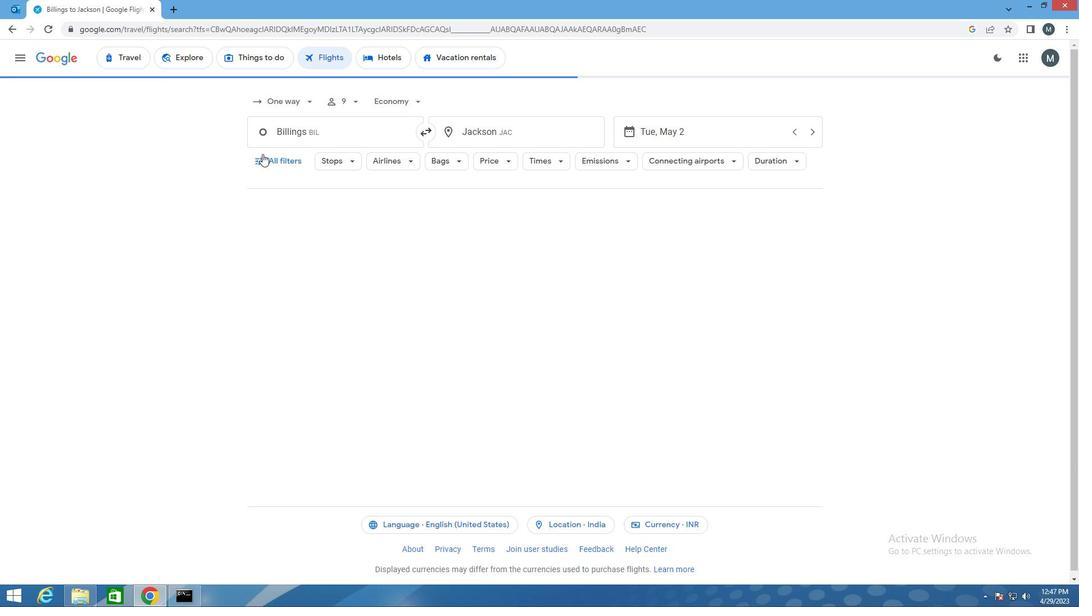 
Action: Mouse pressed left at (263, 154)
Screenshot: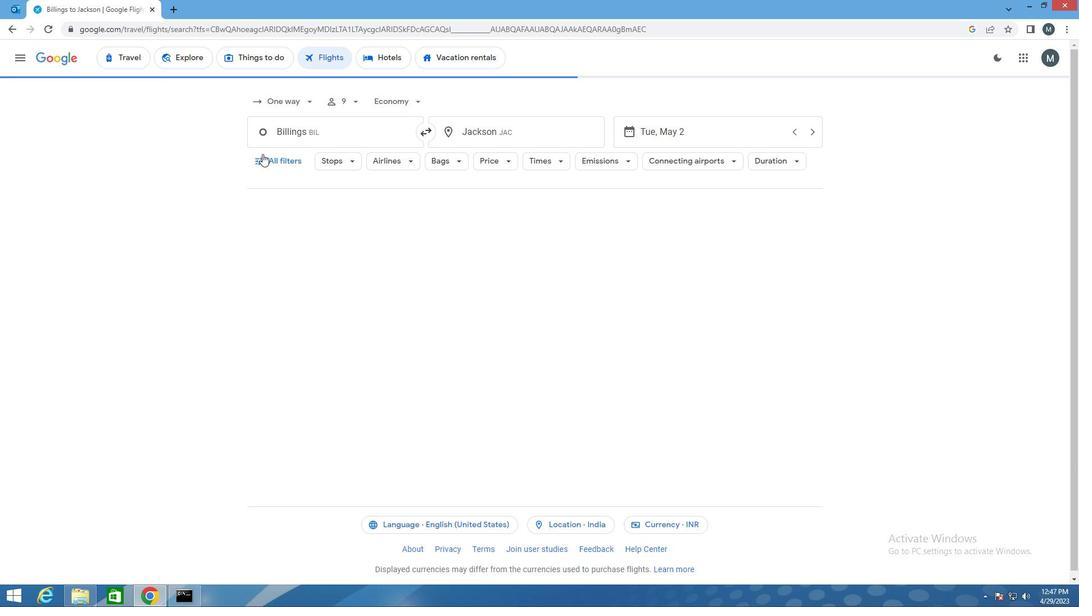 
Action: Mouse moved to (321, 413)
Screenshot: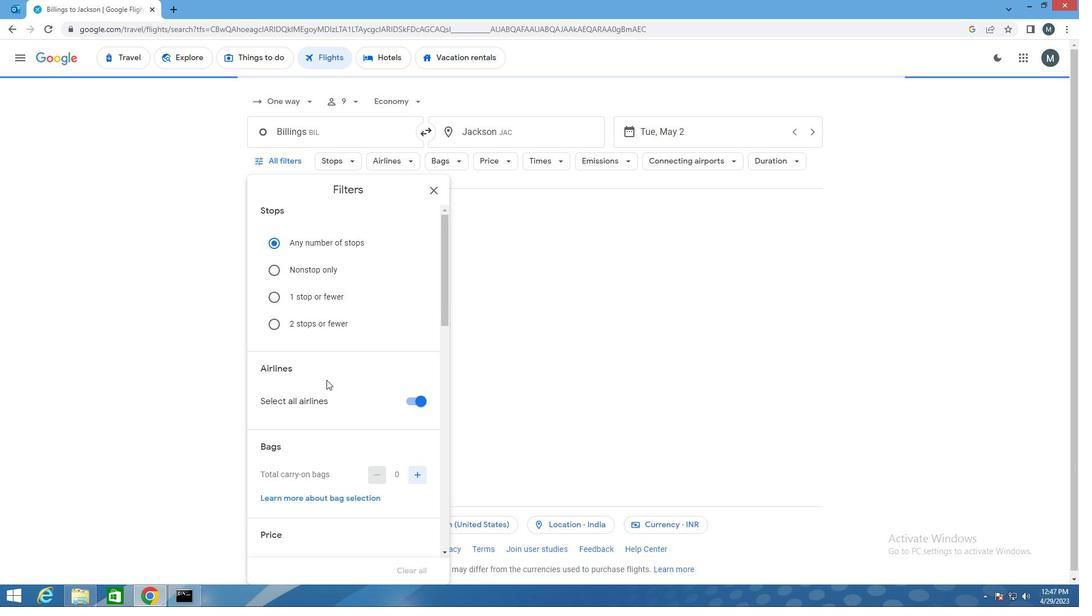 
Action: Mouse scrolled (321, 413) with delta (0, 0)
Screenshot: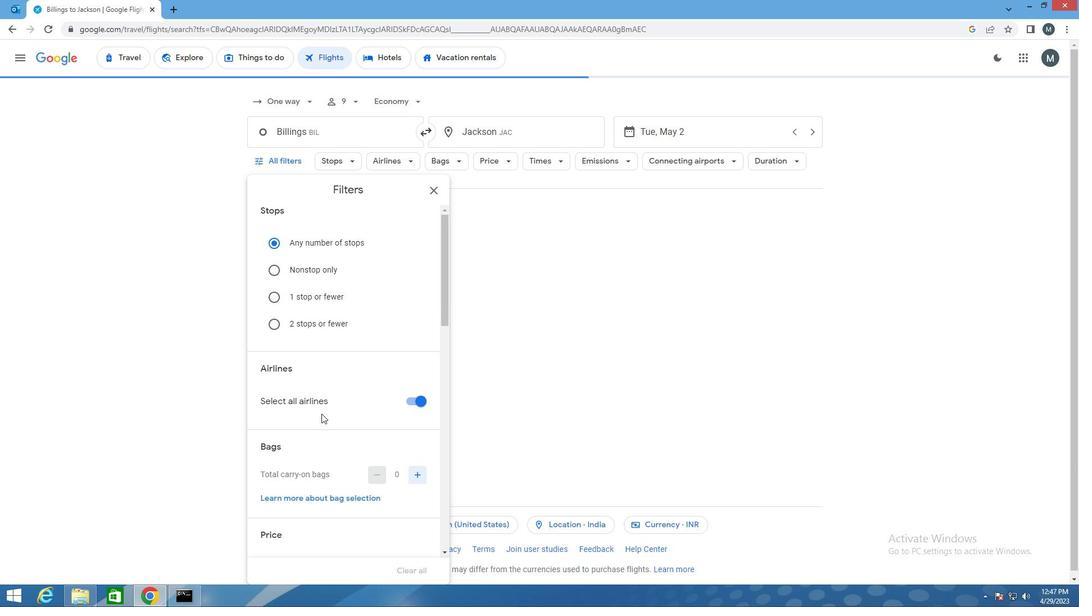 
Action: Mouse moved to (321, 413)
Screenshot: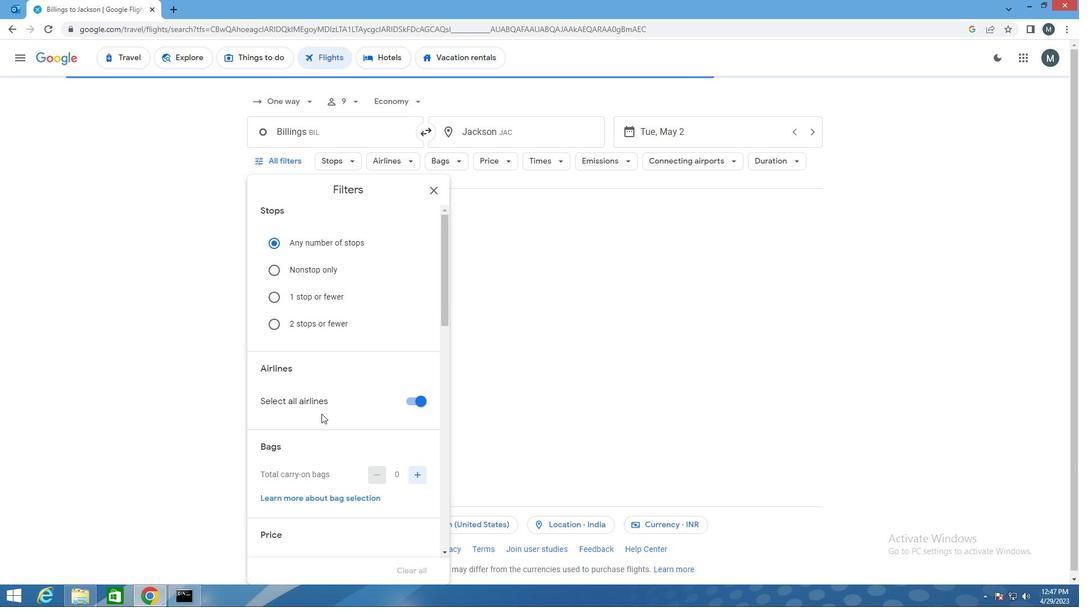 
Action: Mouse scrolled (321, 414) with delta (0, 0)
Screenshot: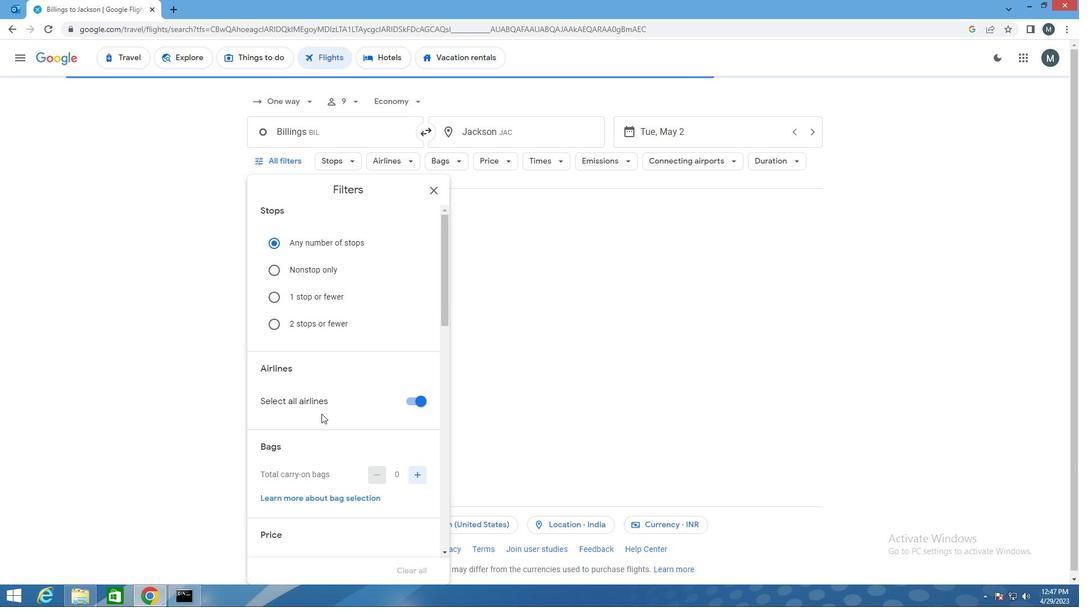 
Action: Mouse moved to (321, 413)
Screenshot: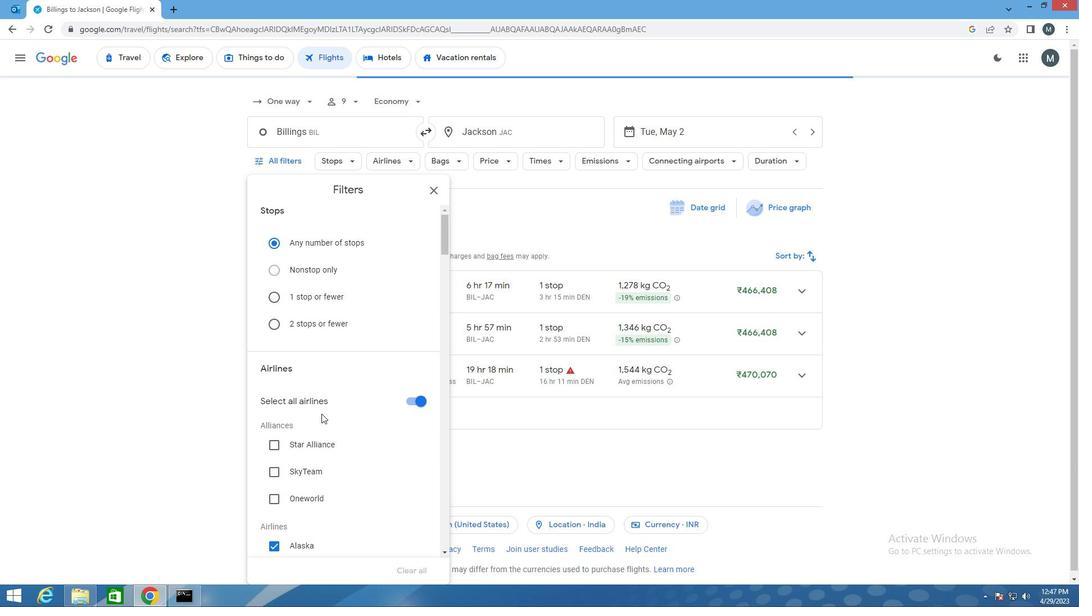 
Action: Mouse scrolled (321, 414) with delta (0, 0)
Screenshot: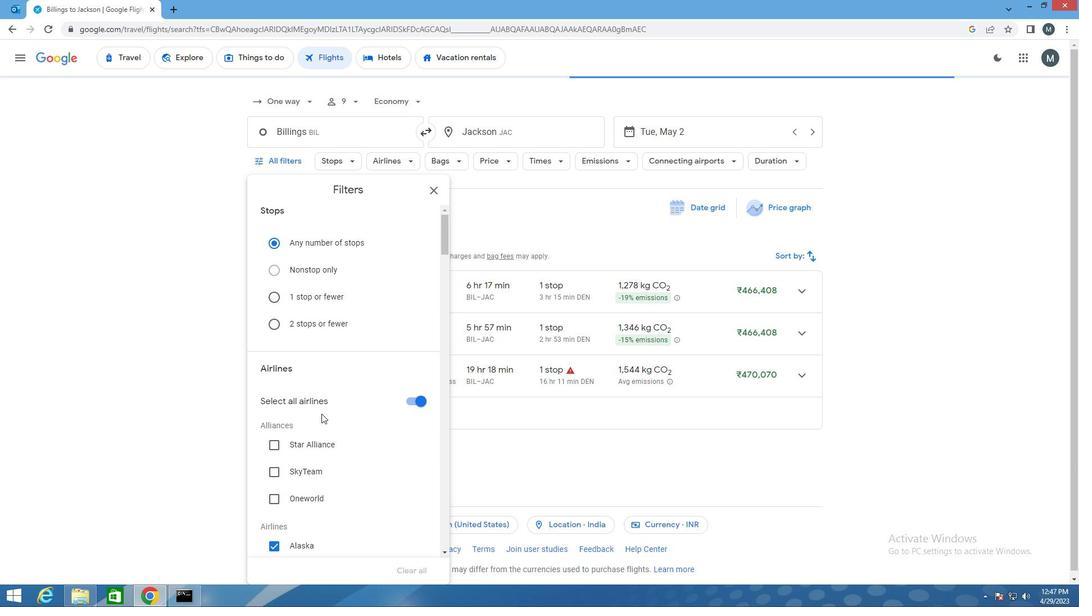 
Action: Mouse scrolled (321, 413) with delta (0, 0)
Screenshot: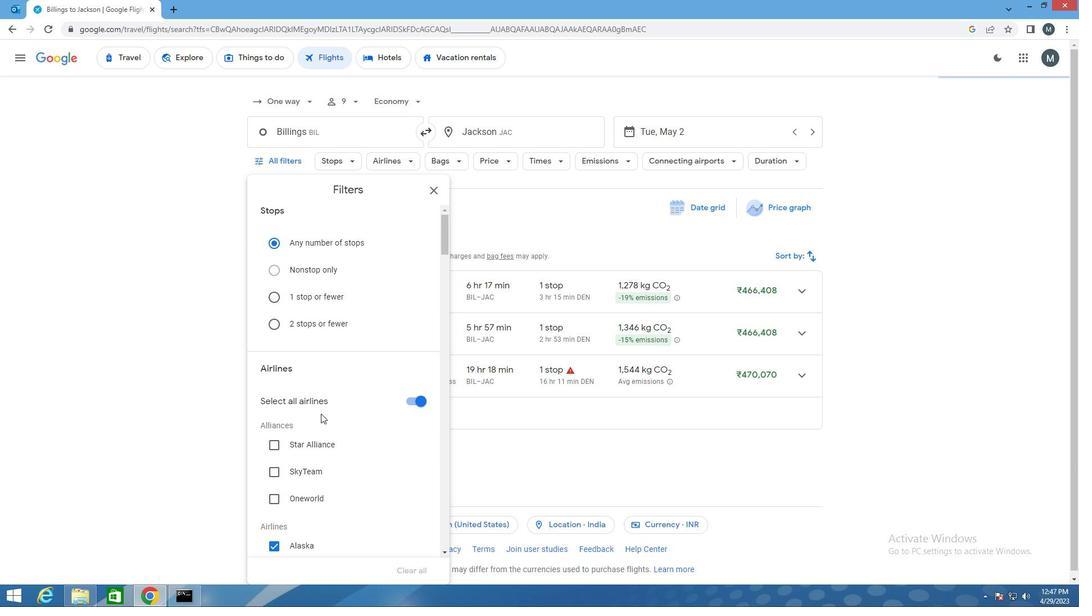 
Action: Mouse moved to (407, 345)
Screenshot: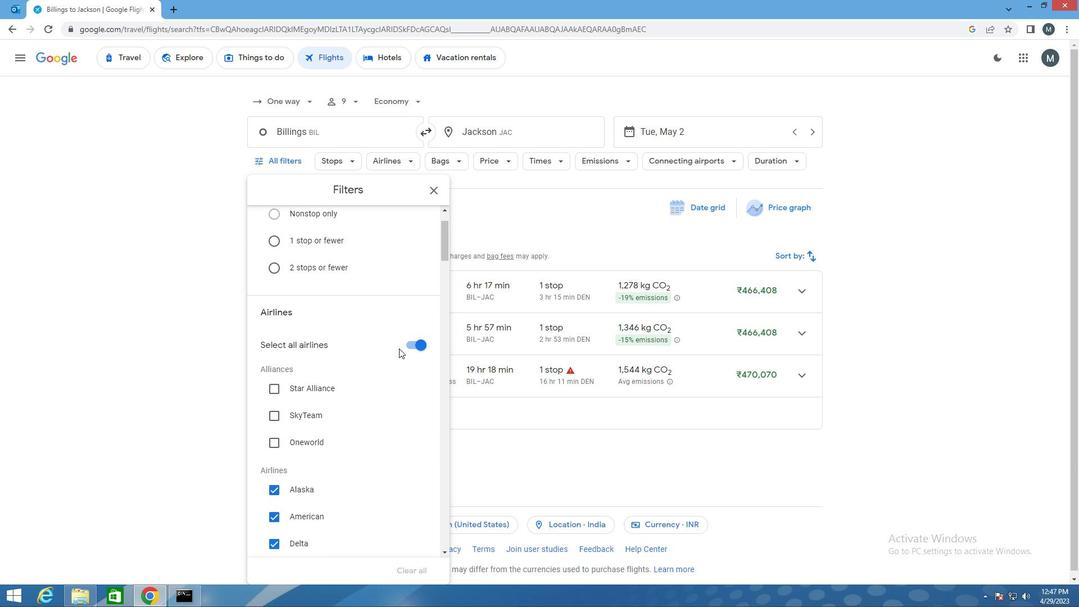 
Action: Mouse pressed left at (407, 345)
Screenshot: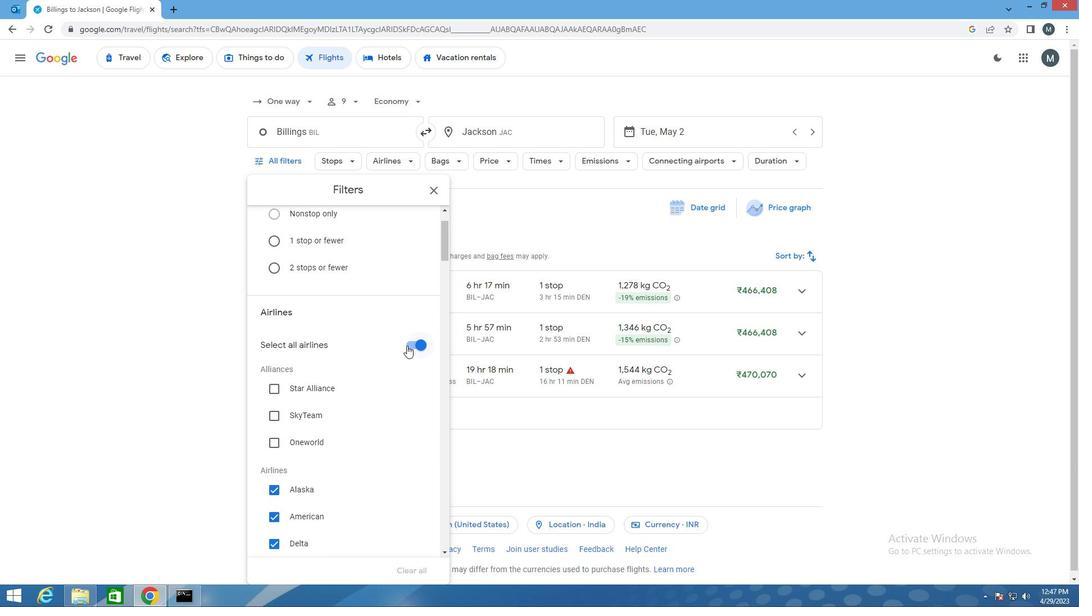 
Action: Mouse moved to (334, 381)
Screenshot: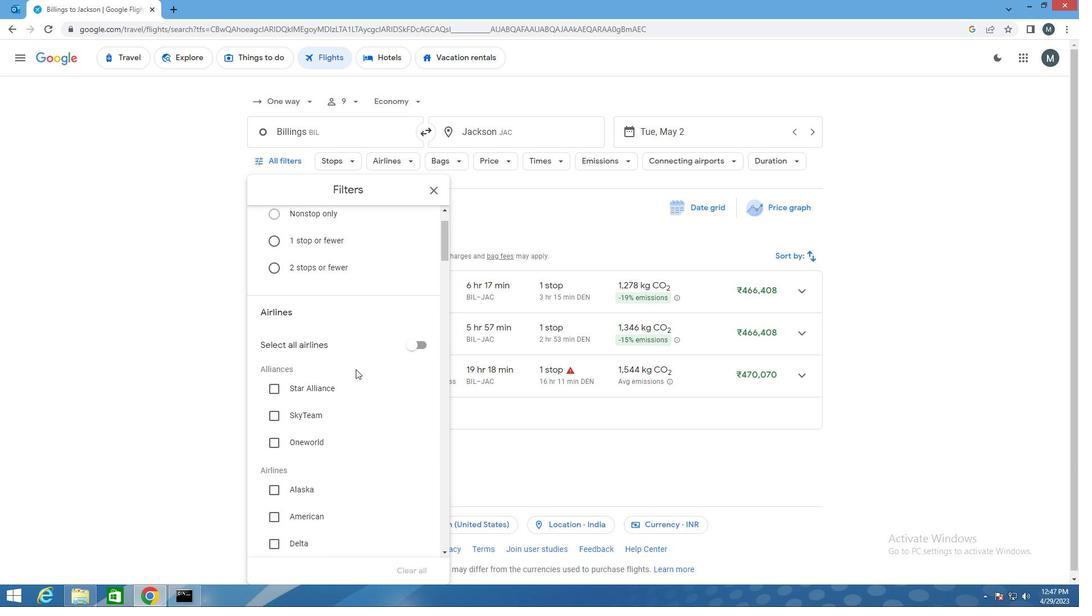 
Action: Mouse scrolled (334, 381) with delta (0, 0)
Screenshot: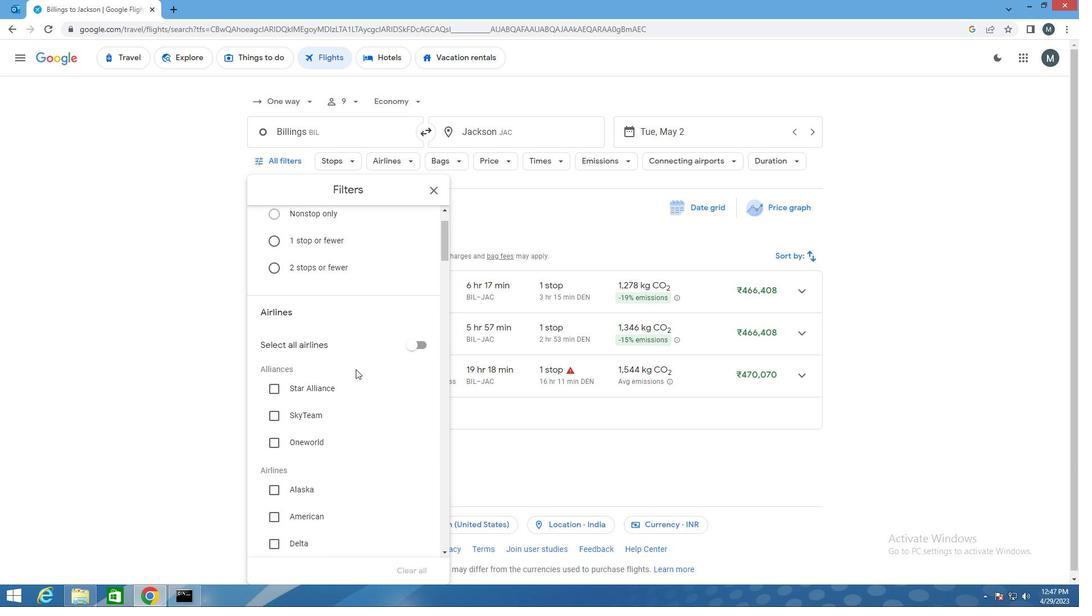 
Action: Mouse moved to (319, 399)
Screenshot: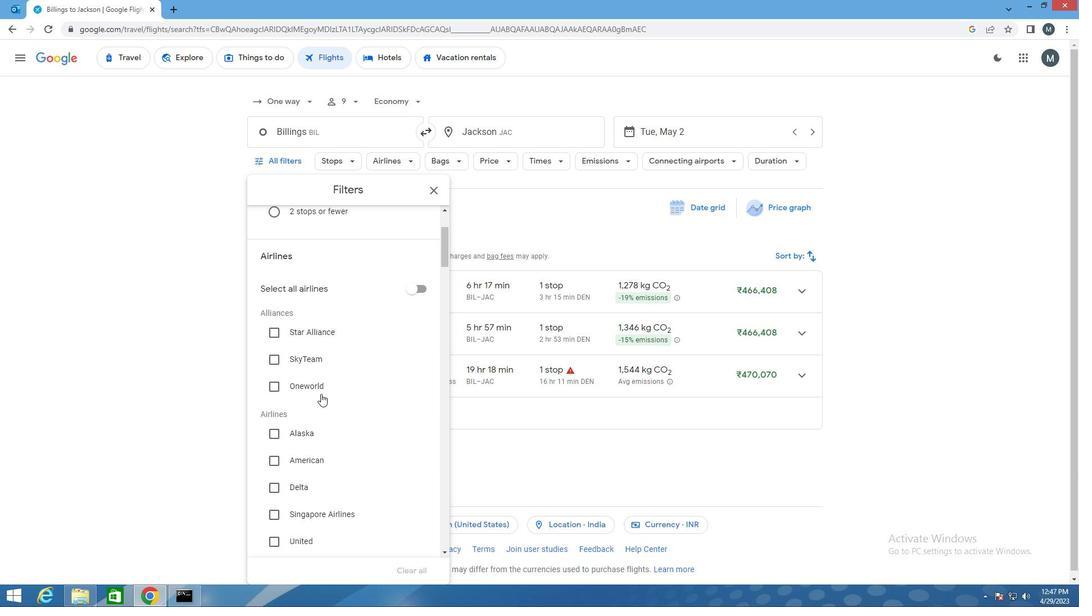 
Action: Mouse scrolled (319, 398) with delta (0, 0)
Screenshot: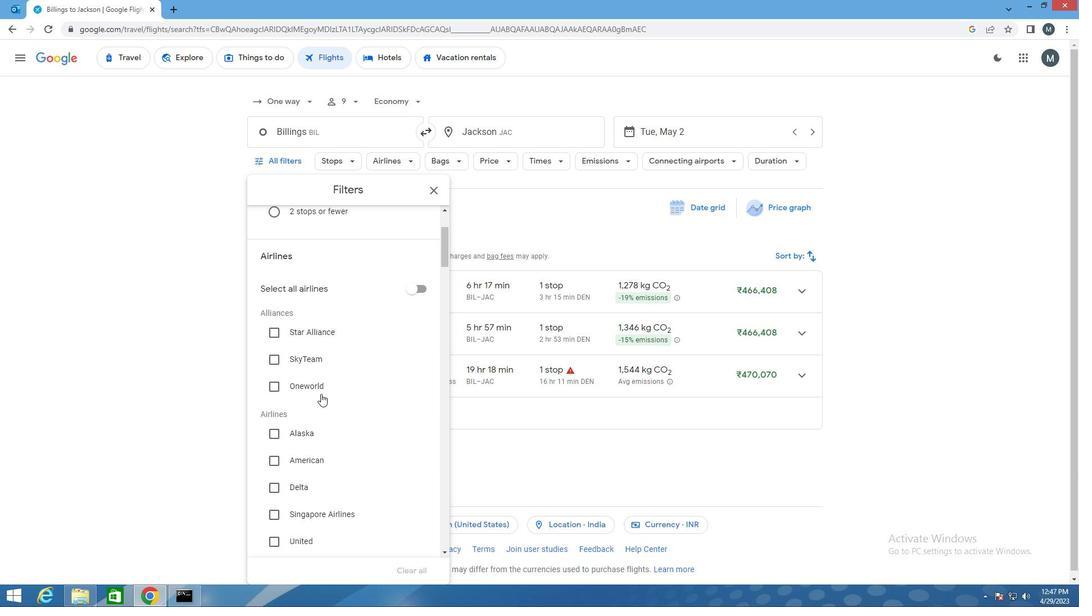 
Action: Mouse moved to (317, 404)
Screenshot: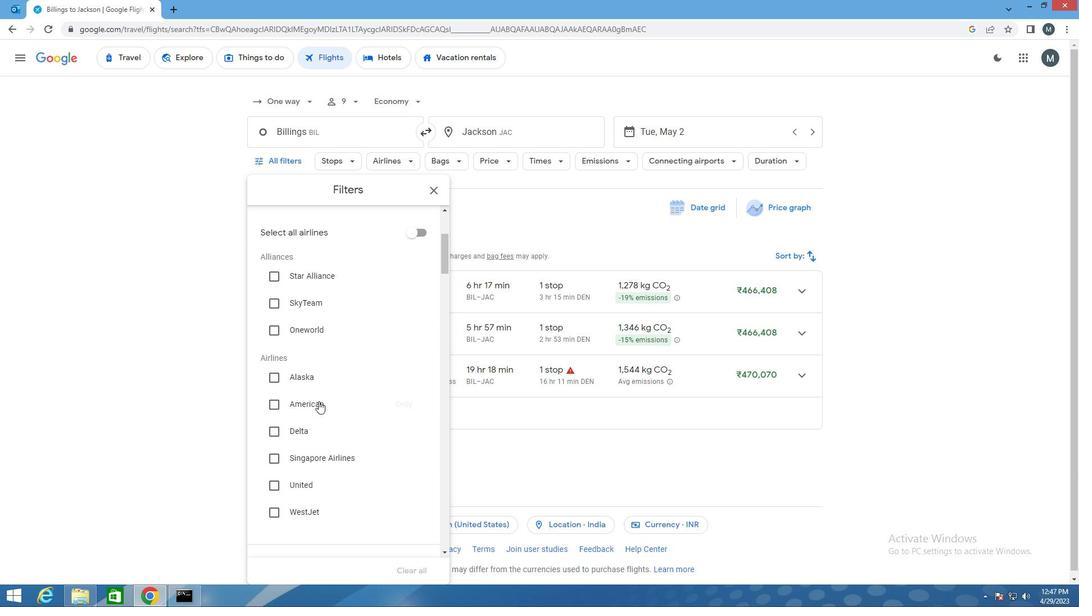 
Action: Mouse scrolled (317, 403) with delta (0, 0)
Screenshot: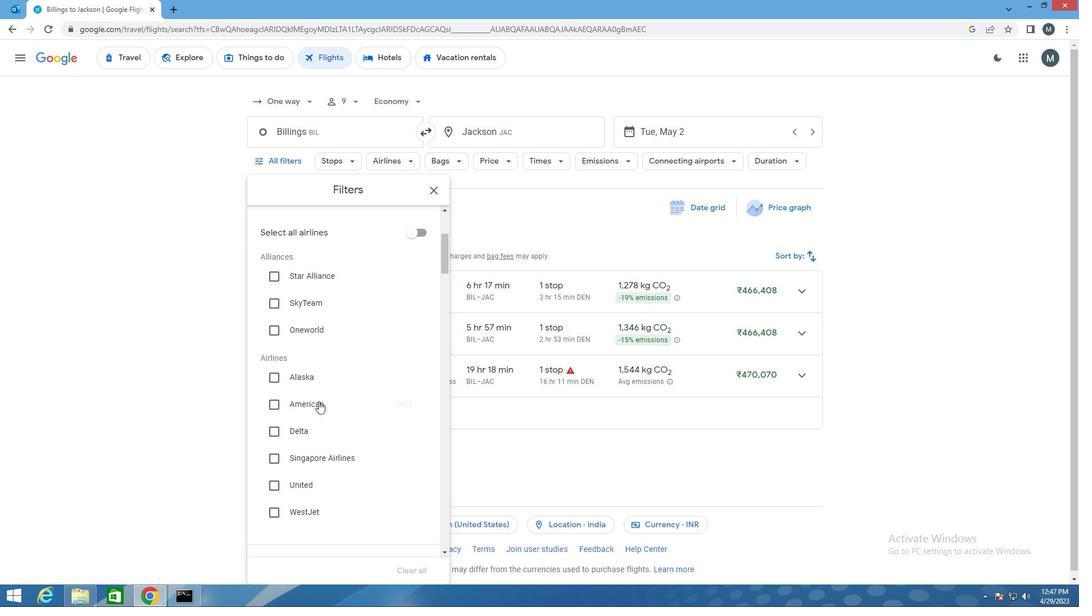 
Action: Mouse moved to (280, 455)
Screenshot: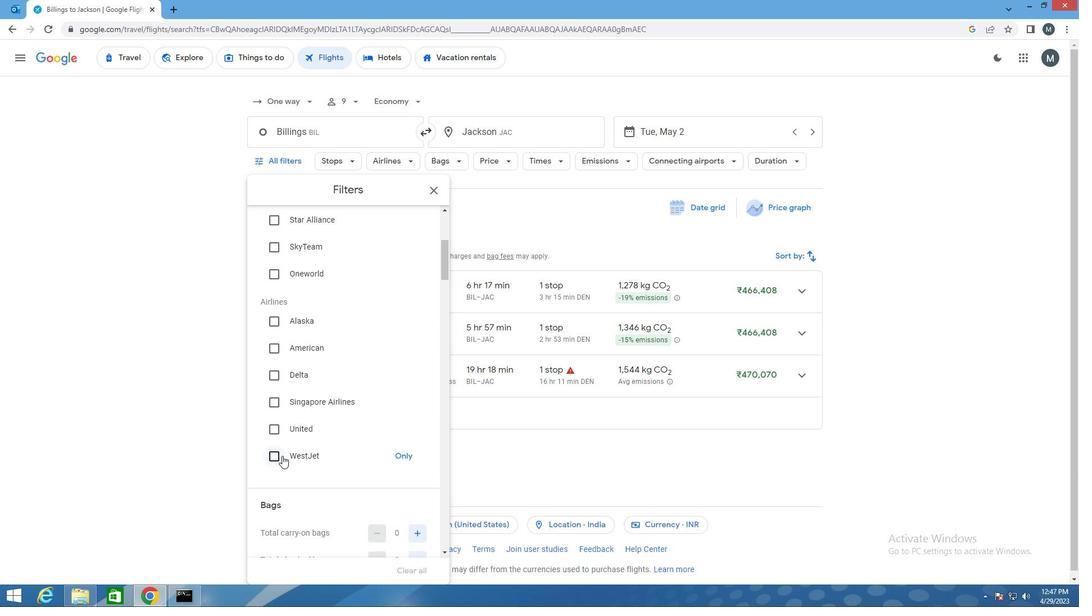 
Action: Mouse pressed left at (280, 455)
Screenshot: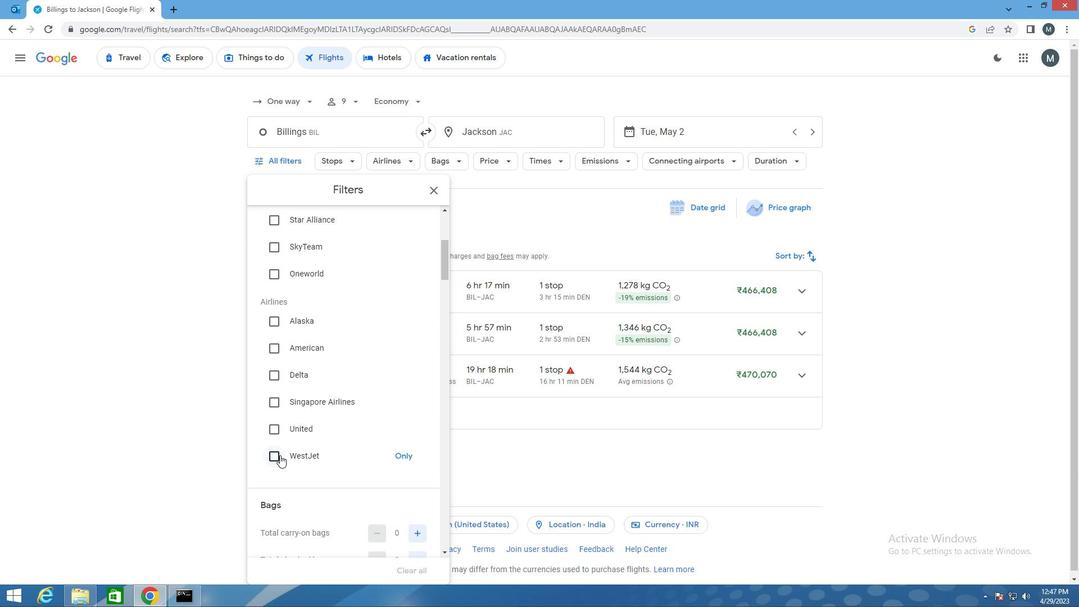 
Action: Mouse moved to (321, 440)
Screenshot: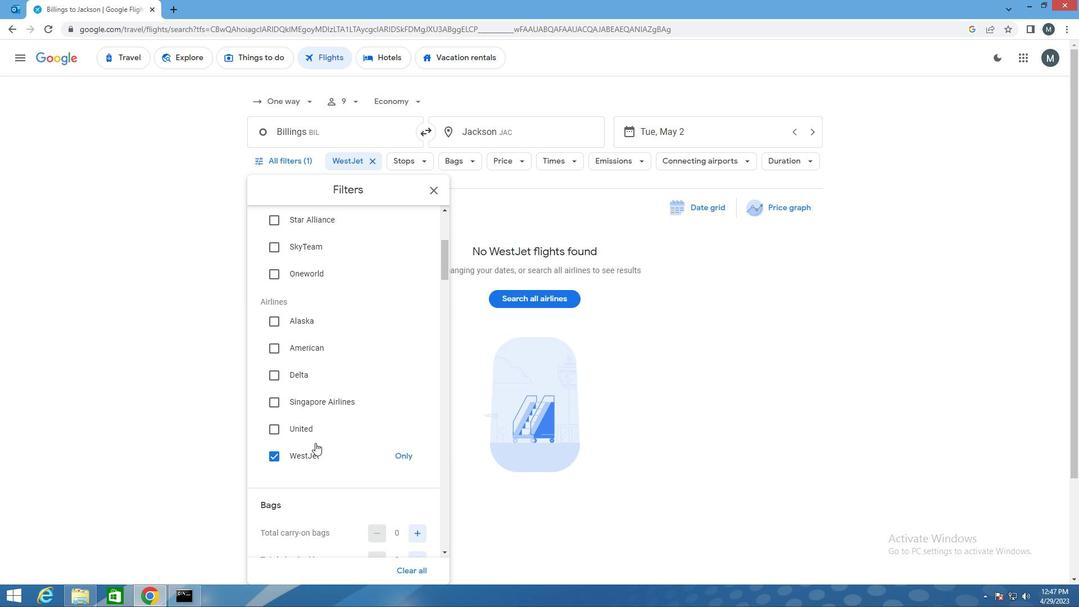 
Action: Mouse scrolled (321, 439) with delta (0, 0)
Screenshot: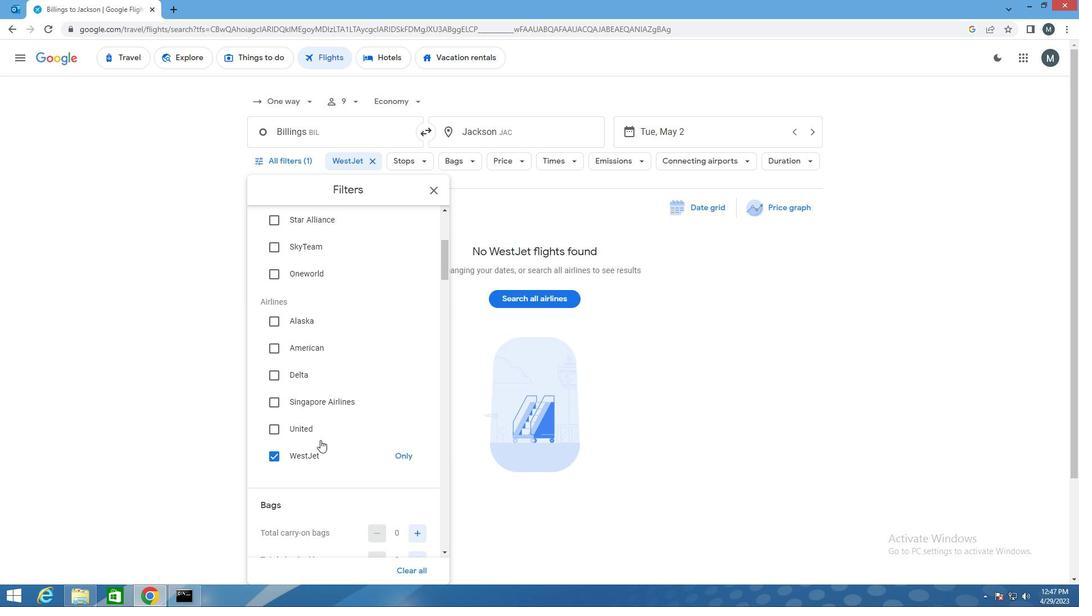 
Action: Mouse moved to (319, 439)
Screenshot: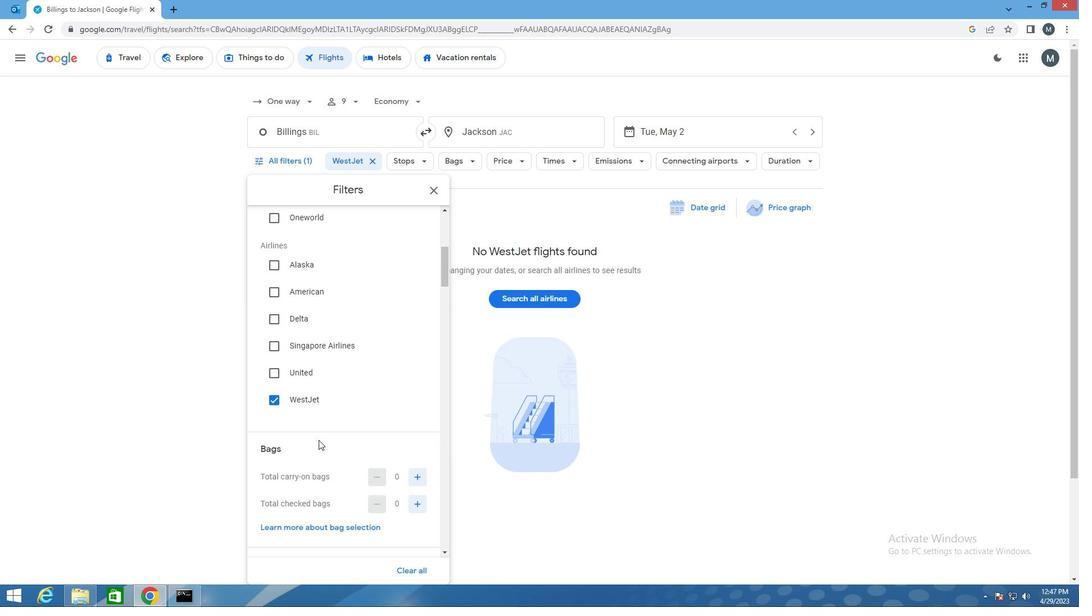 
Action: Mouse scrolled (319, 439) with delta (0, 0)
Screenshot: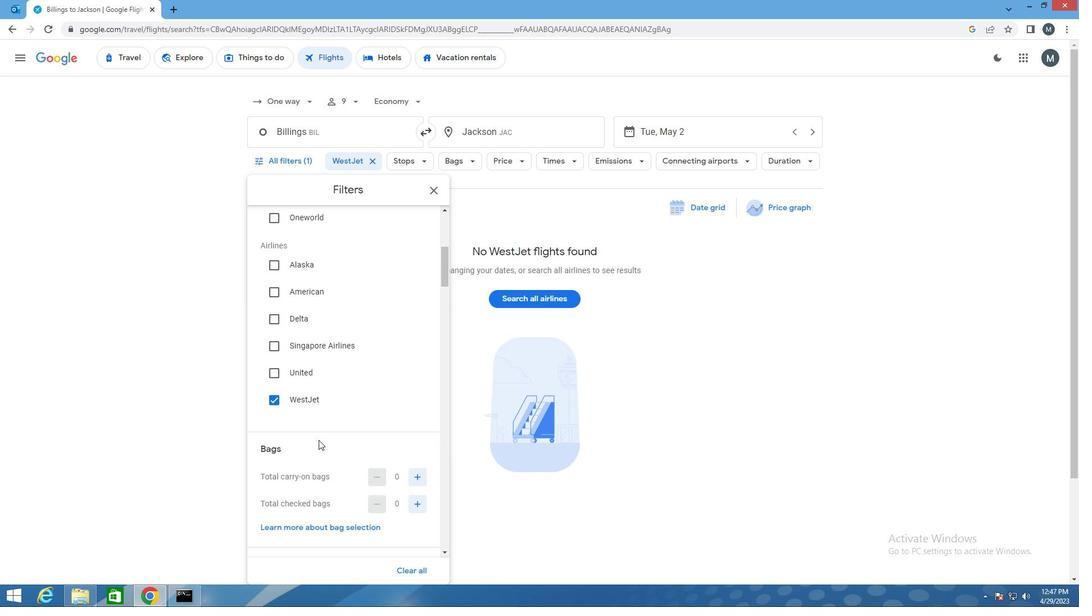 
Action: Mouse moved to (344, 443)
Screenshot: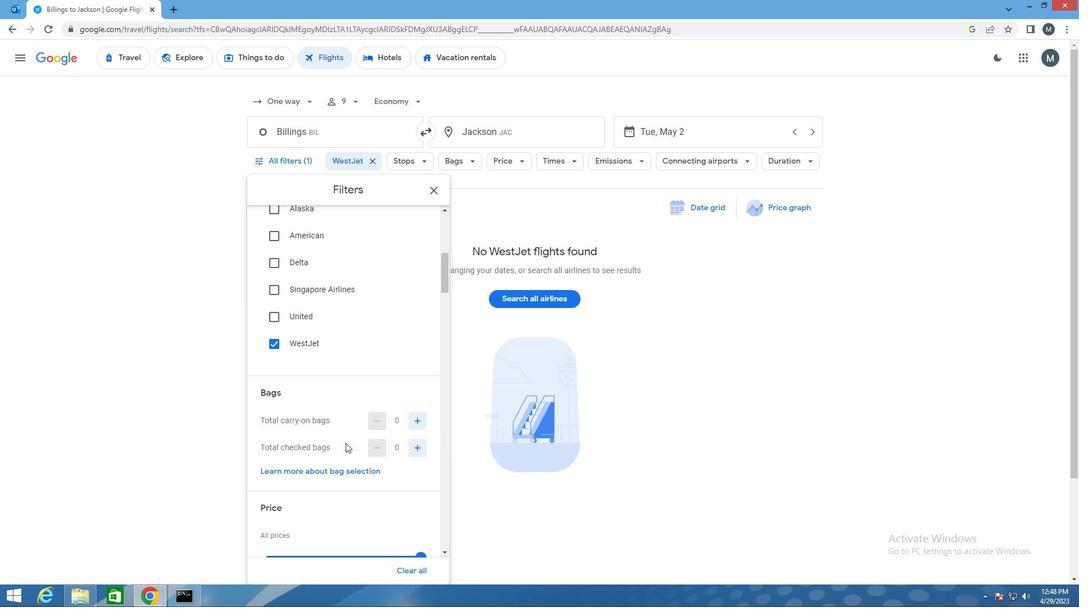 
Action: Mouse scrolled (344, 443) with delta (0, 0)
Screenshot: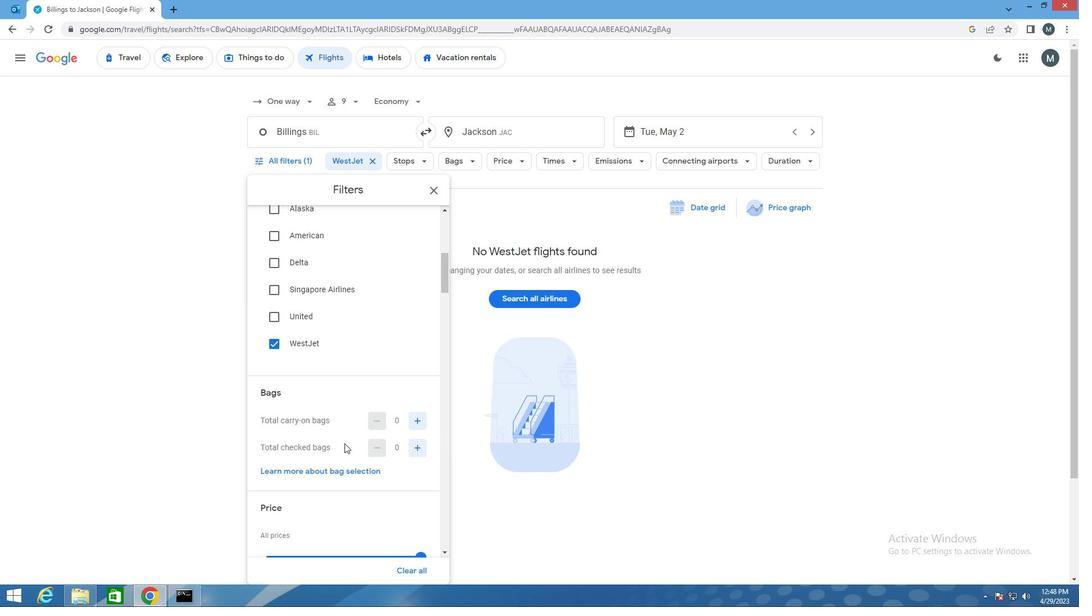 
Action: Mouse moved to (346, 502)
Screenshot: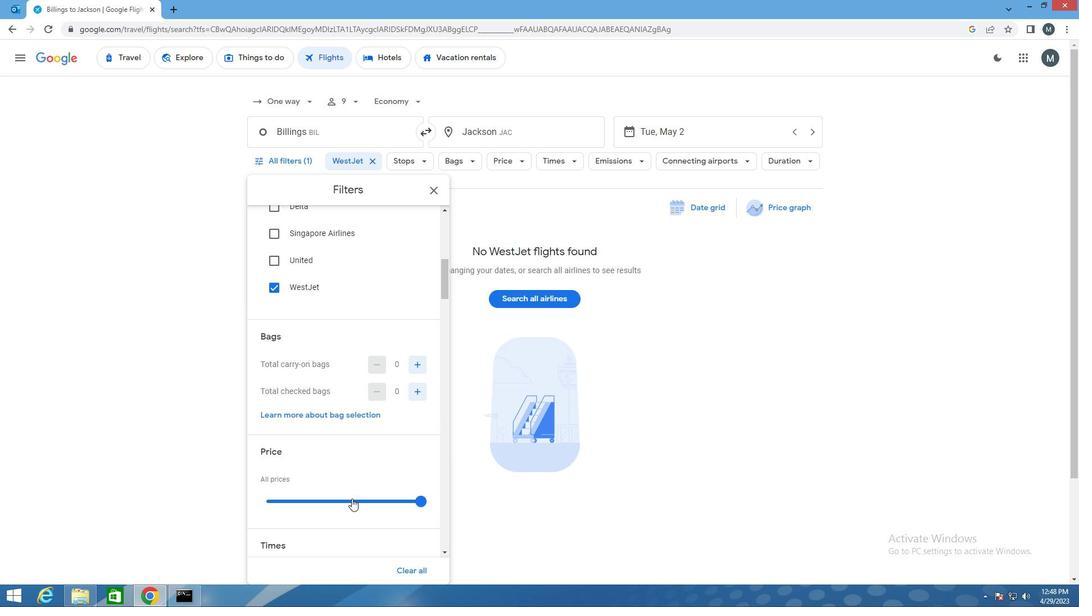 
Action: Mouse pressed left at (346, 502)
Screenshot: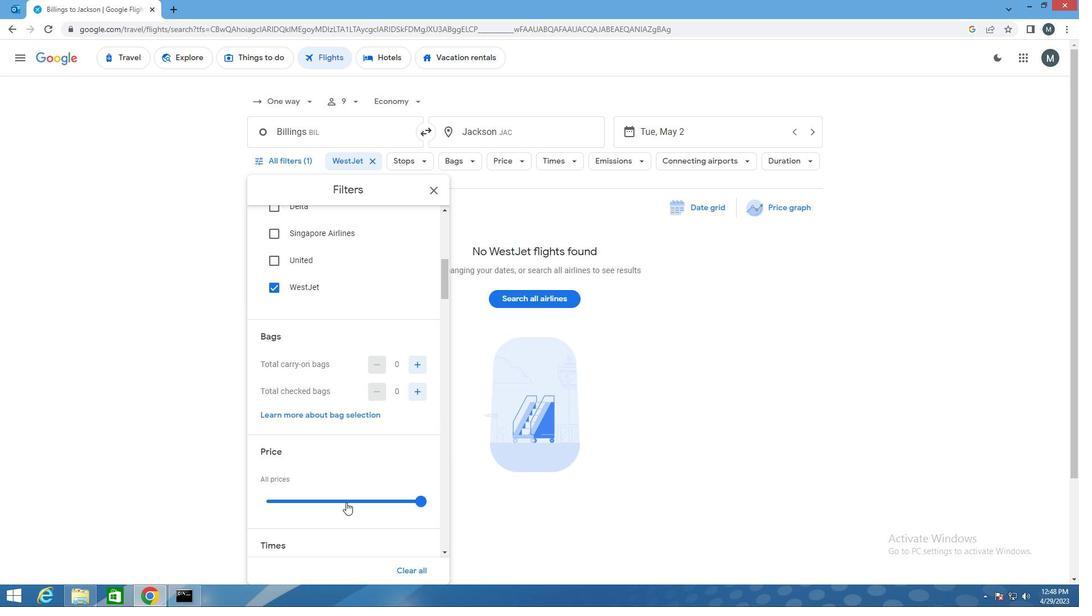 
Action: Mouse moved to (353, 457)
Screenshot: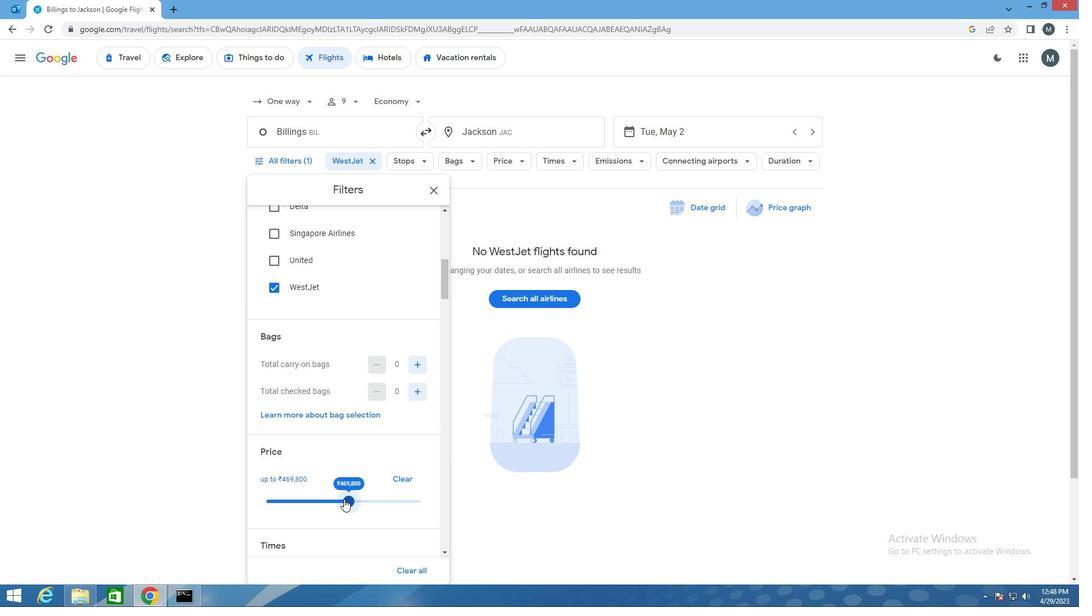 
Action: Mouse scrolled (353, 456) with delta (0, 0)
Screenshot: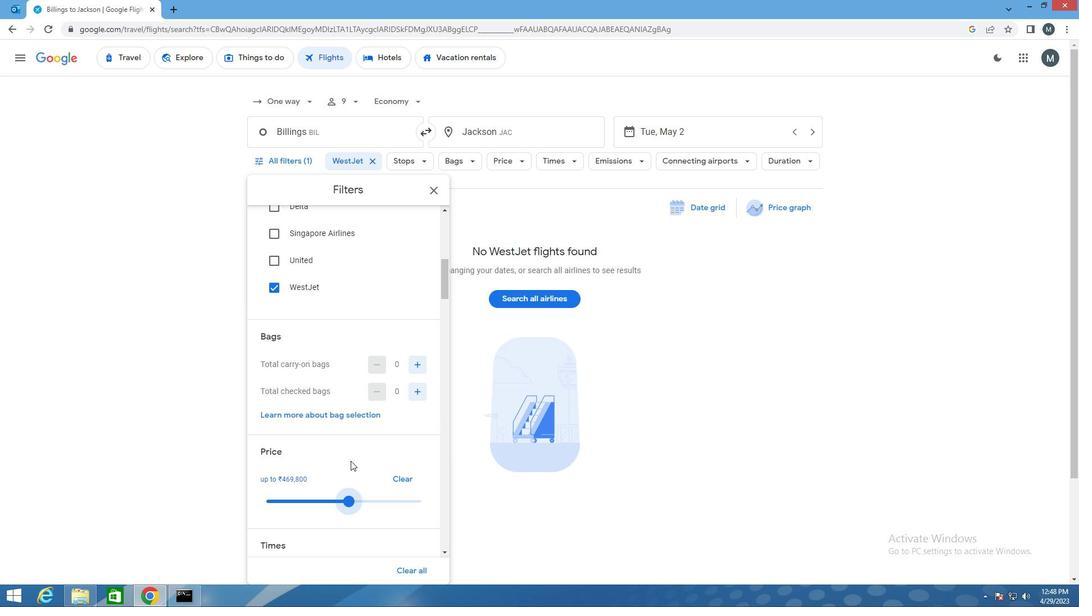 
Action: Mouse moved to (345, 442)
Screenshot: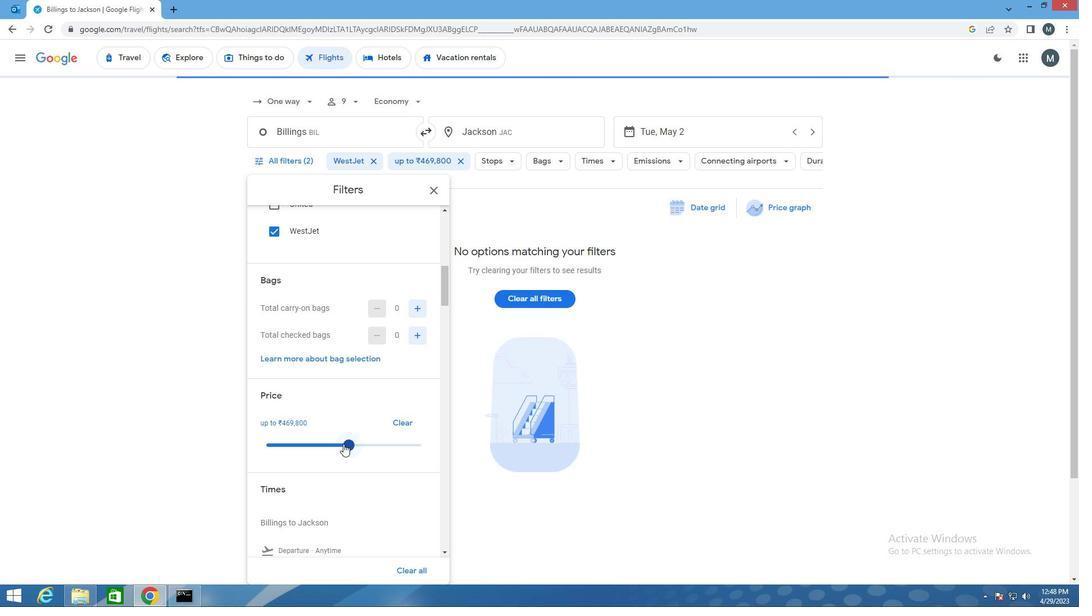 
Action: Mouse pressed left at (345, 442)
Screenshot: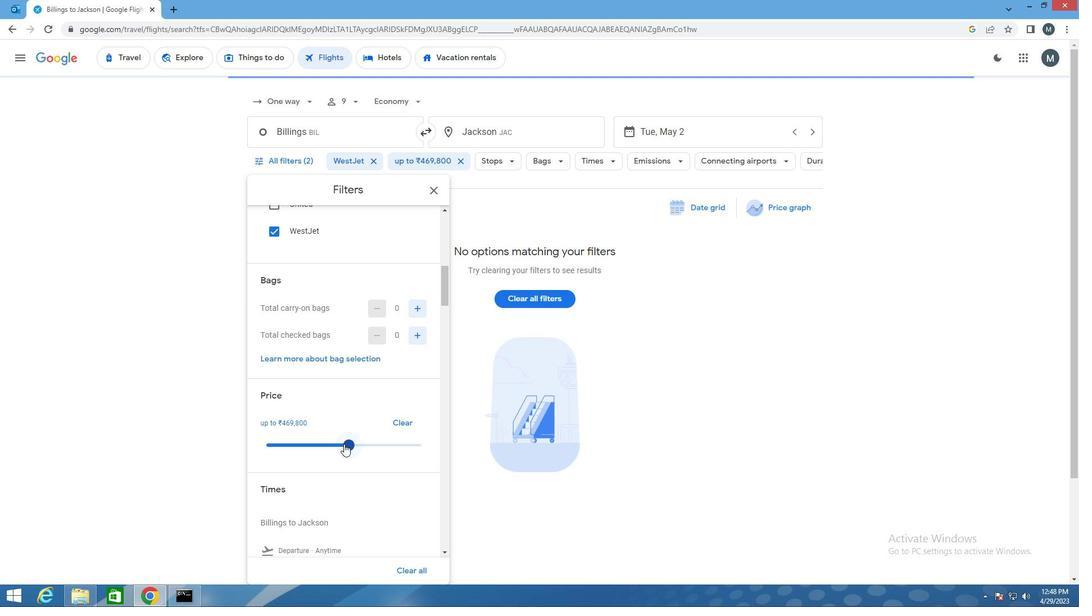 
Action: Mouse moved to (344, 418)
Screenshot: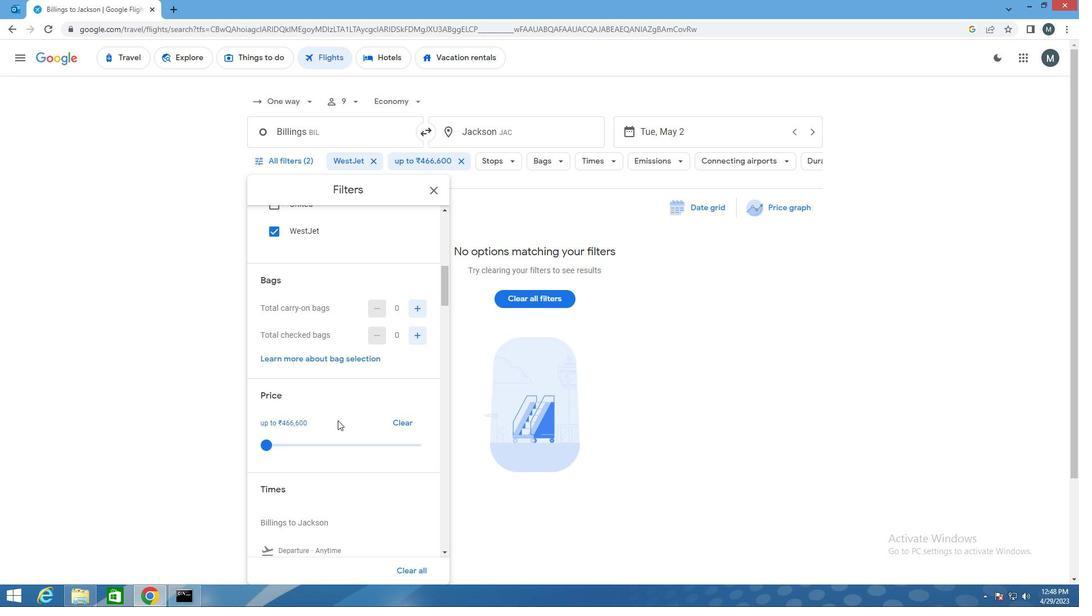 
Action: Mouse scrolled (344, 417) with delta (0, 0)
Screenshot: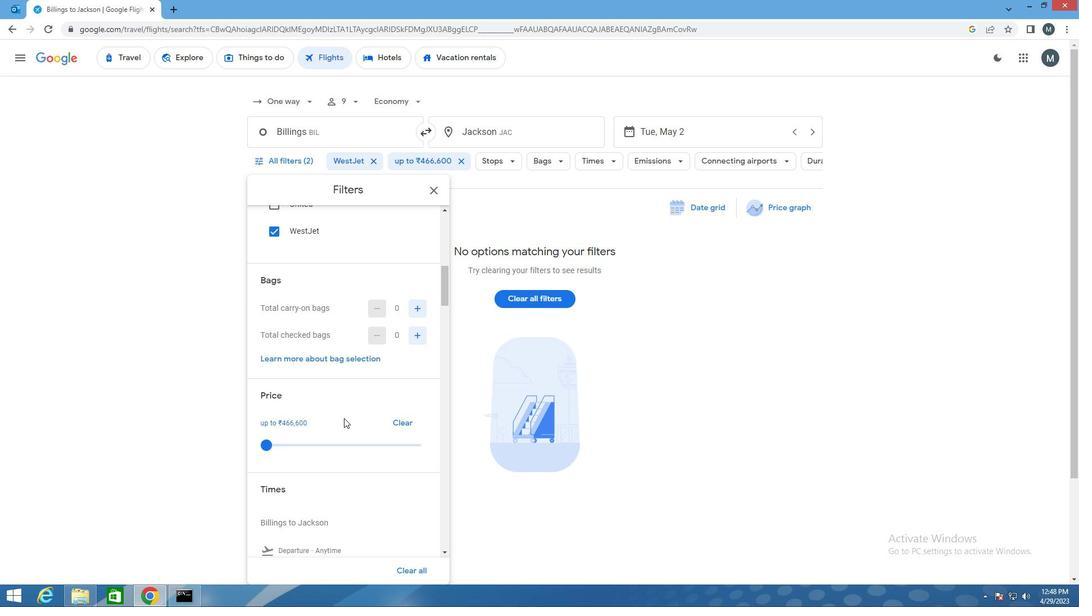 
Action: Mouse moved to (340, 418)
Screenshot: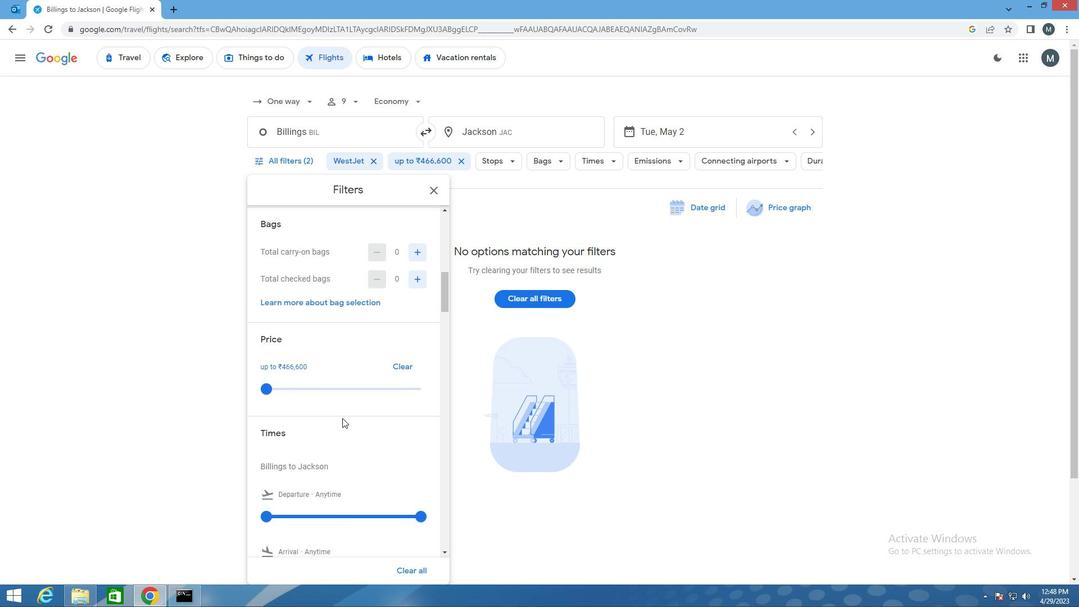 
Action: Mouse scrolled (340, 418) with delta (0, 0)
Screenshot: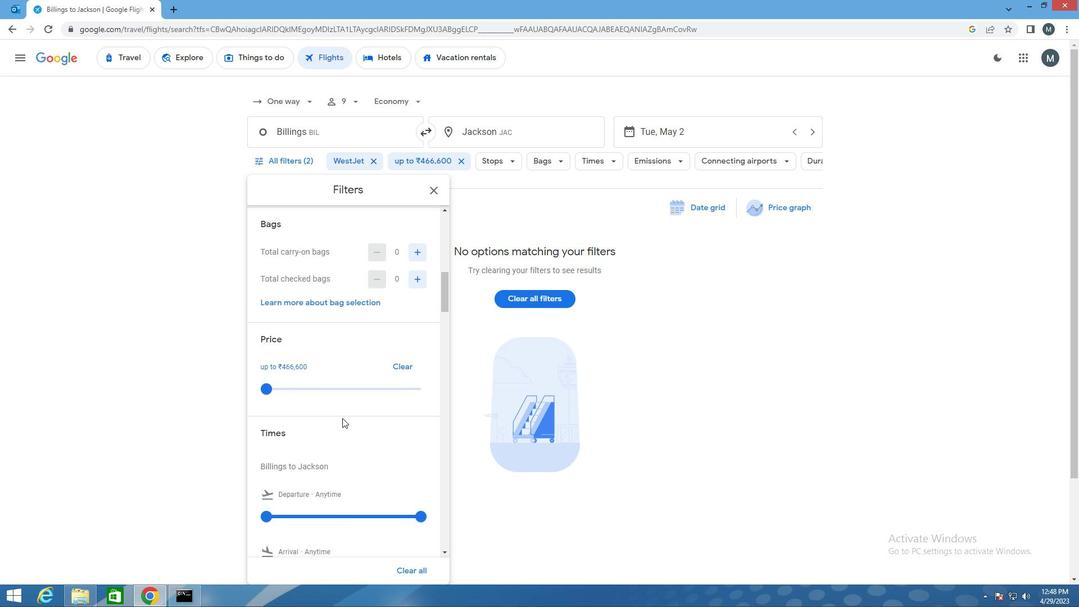 
Action: Mouse moved to (343, 458)
Screenshot: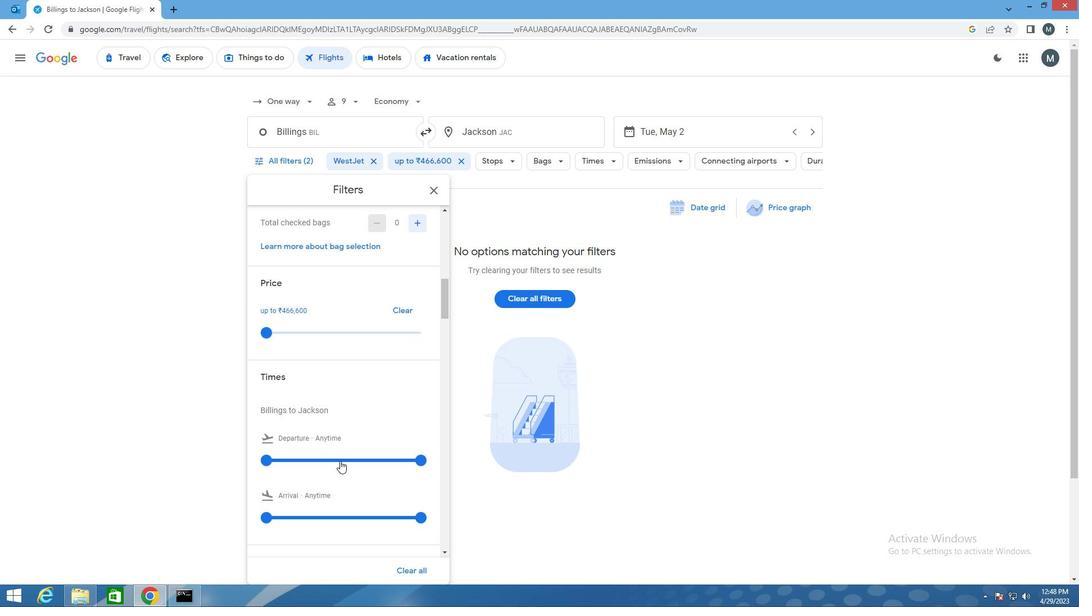 
Action: Mouse pressed left at (343, 458)
Screenshot: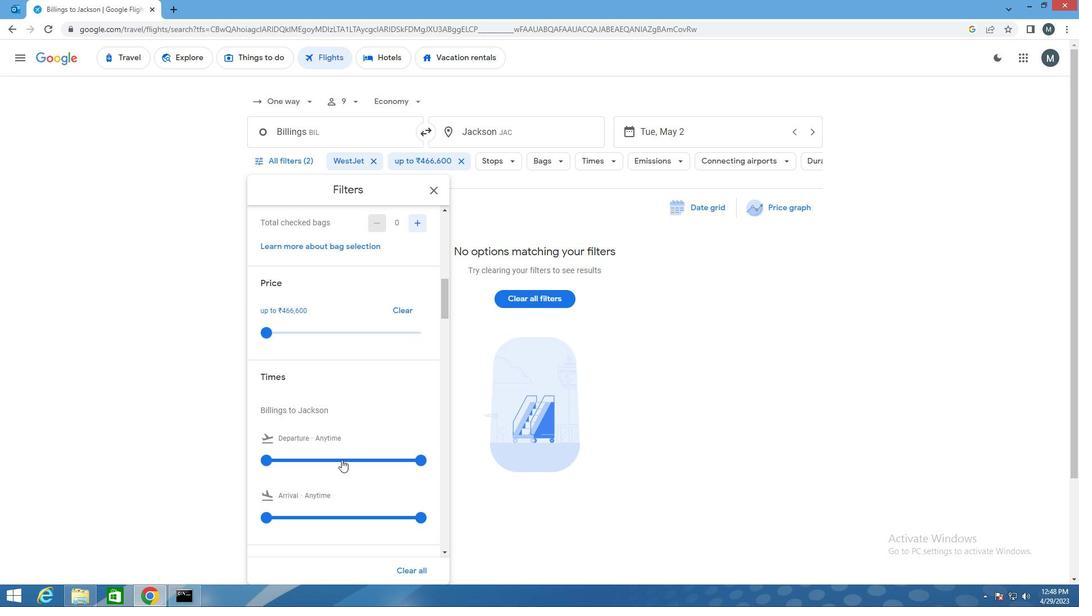 
Action: Mouse moved to (344, 458)
Screenshot: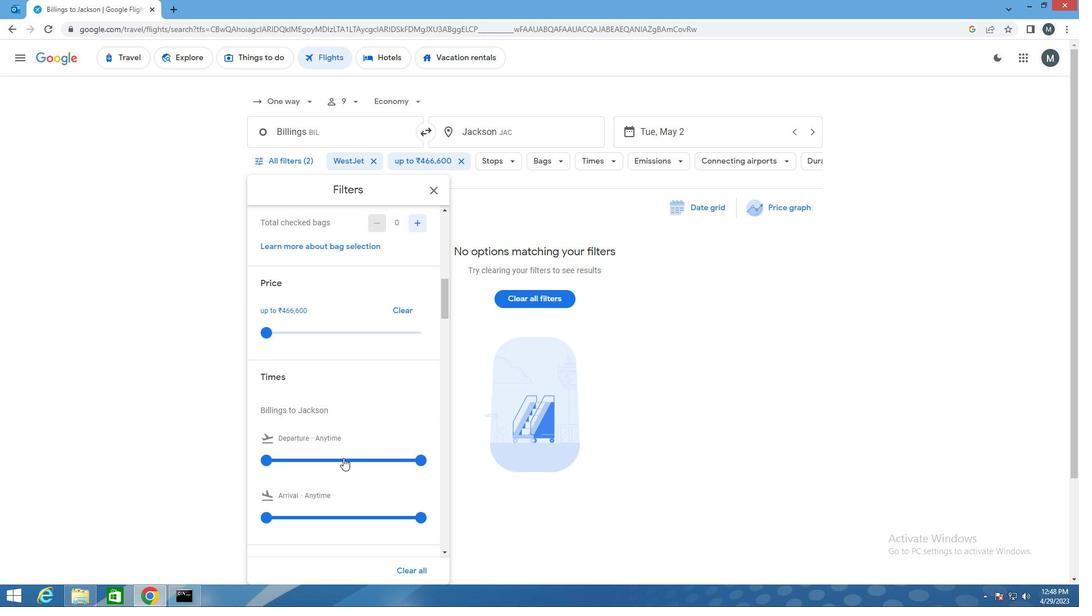 
Action: Mouse pressed left at (344, 458)
Screenshot: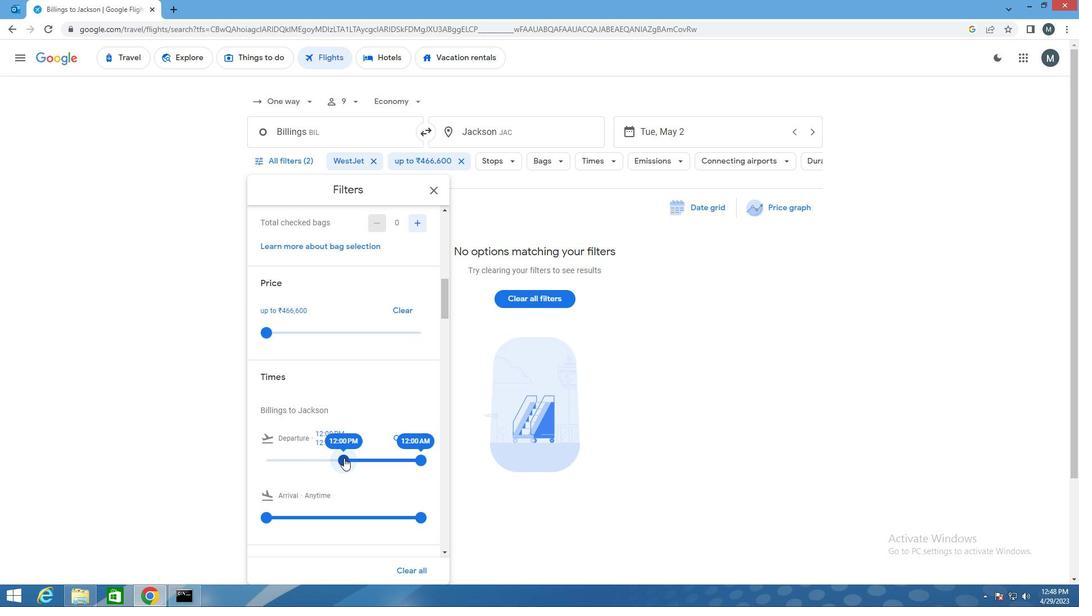 
Action: Mouse moved to (417, 458)
Screenshot: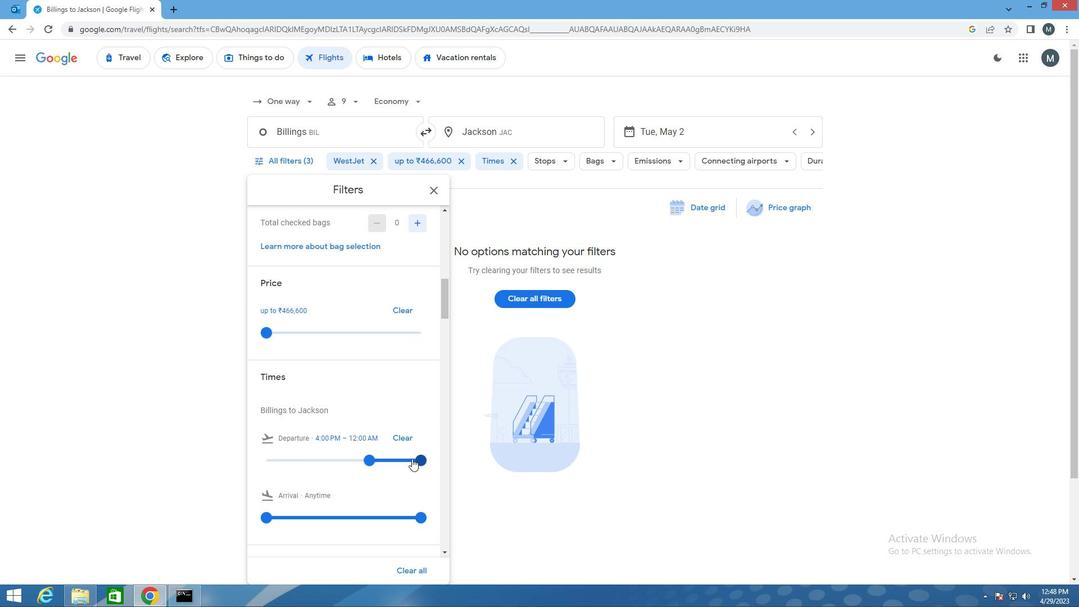 
Action: Mouse pressed left at (417, 458)
Screenshot: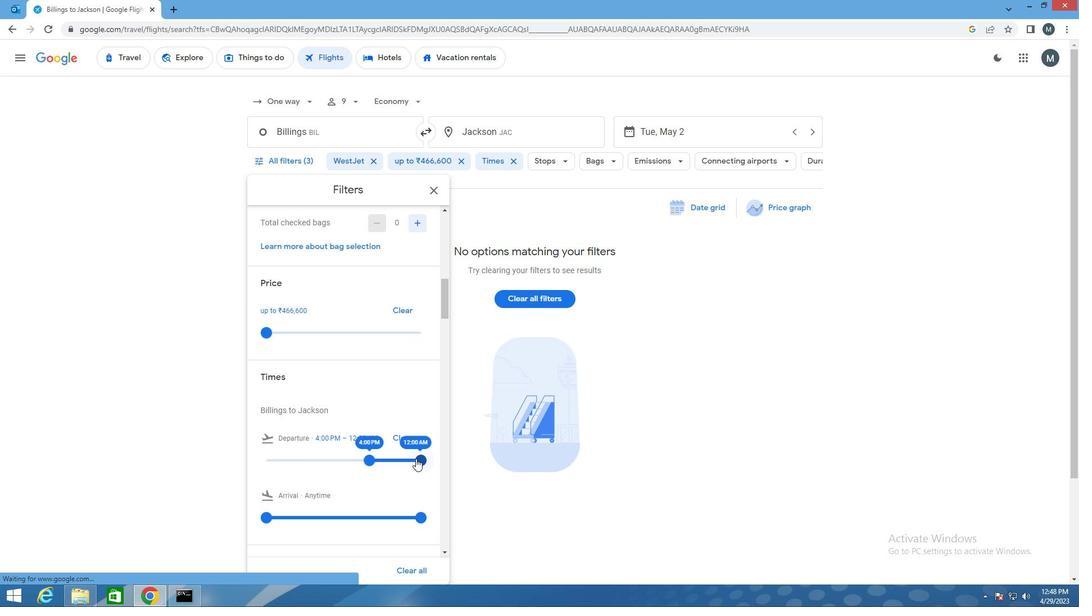 
Action: Mouse moved to (367, 458)
Screenshot: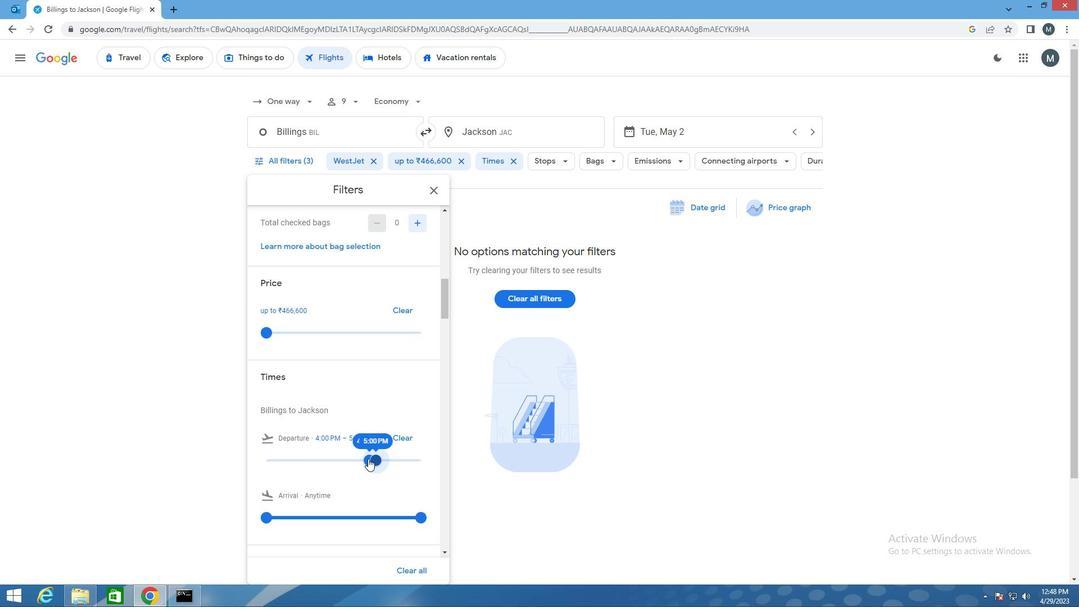 
Action: Mouse scrolled (367, 457) with delta (0, 0)
Screenshot: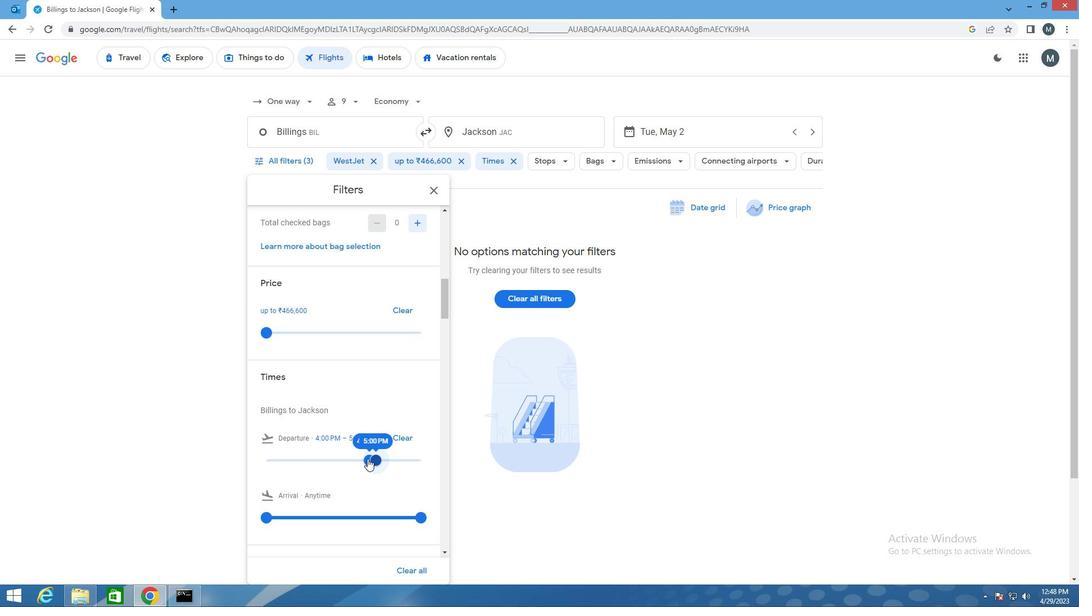 
Action: Mouse scrolled (367, 457) with delta (0, 0)
Screenshot: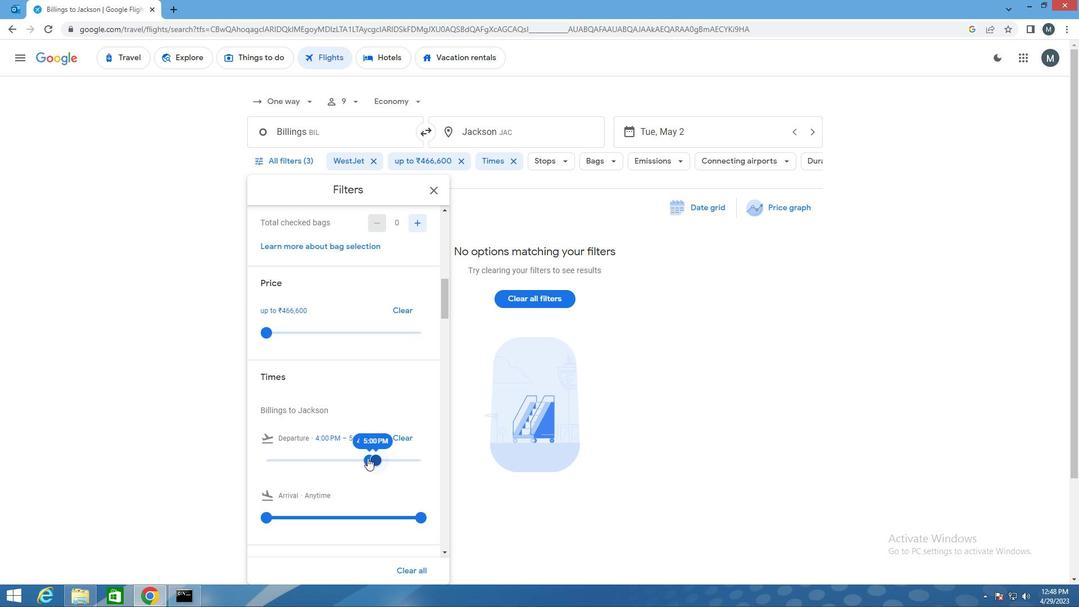 
Action: Mouse moved to (439, 191)
Screenshot: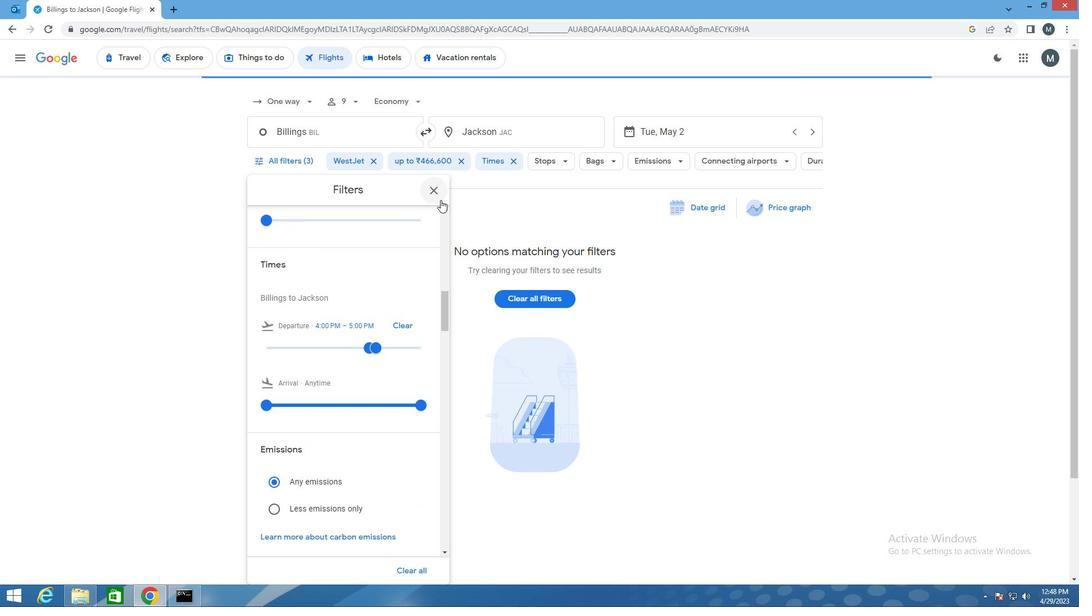 
Action: Mouse pressed left at (439, 191)
Screenshot: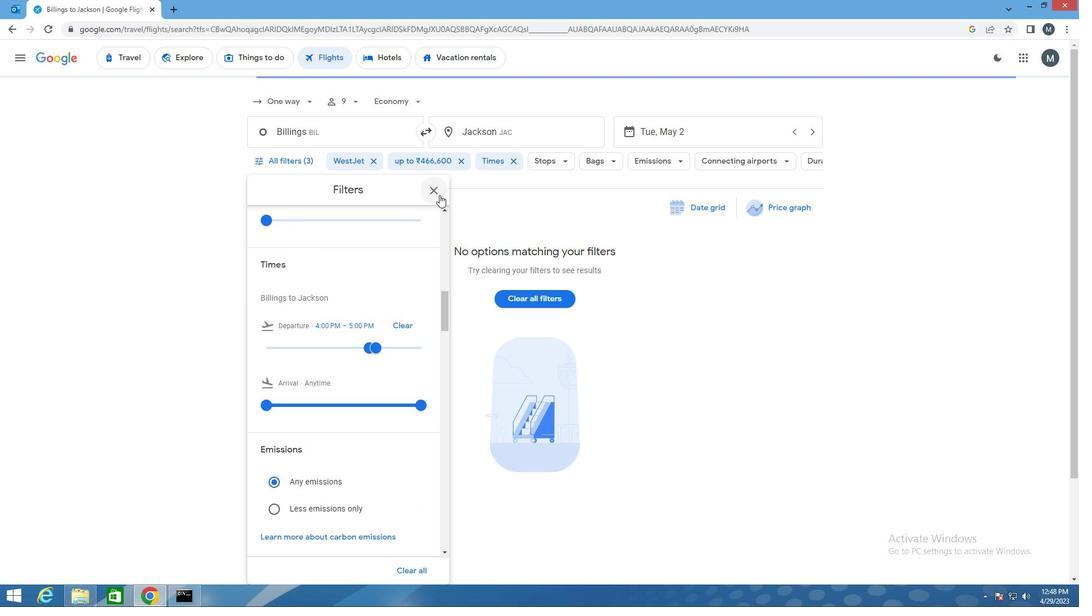
Action: Mouse moved to (437, 191)
Screenshot: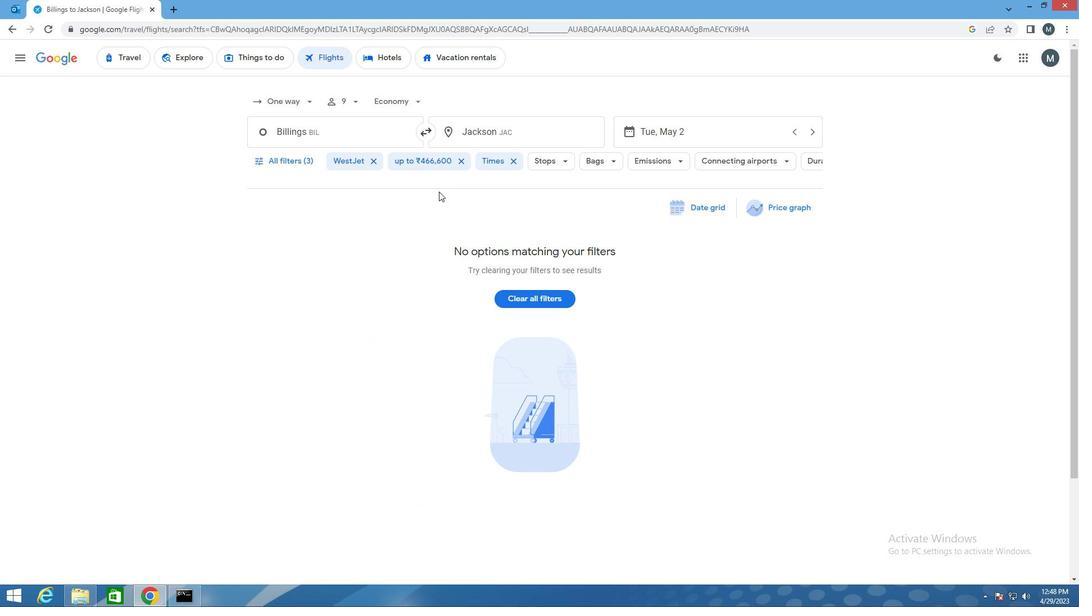 
